 Task: In the Company gree.jp, Create email and send with subject: 'A Glimpse into the Future: Meet Our Disruptive Offering', and with mail content 'Hello,_x000D_
Unlock your full potential with our game-changing solution. Embrace the possibilities and embark on a journey of growth and success in your industry._x000D_
Regards', attach the document: Agenda.pdf and insert image: visitingcard.jpg. Below Regards, write Instagram and insert the URL: www.instagram.com. Mark checkbox to create task to follow up : In 2 business days .  Enter or choose an email address of recipient's from company's contact and send.. Logged in from softage.4@softage.net
Action: Mouse moved to (73, 63)
Screenshot: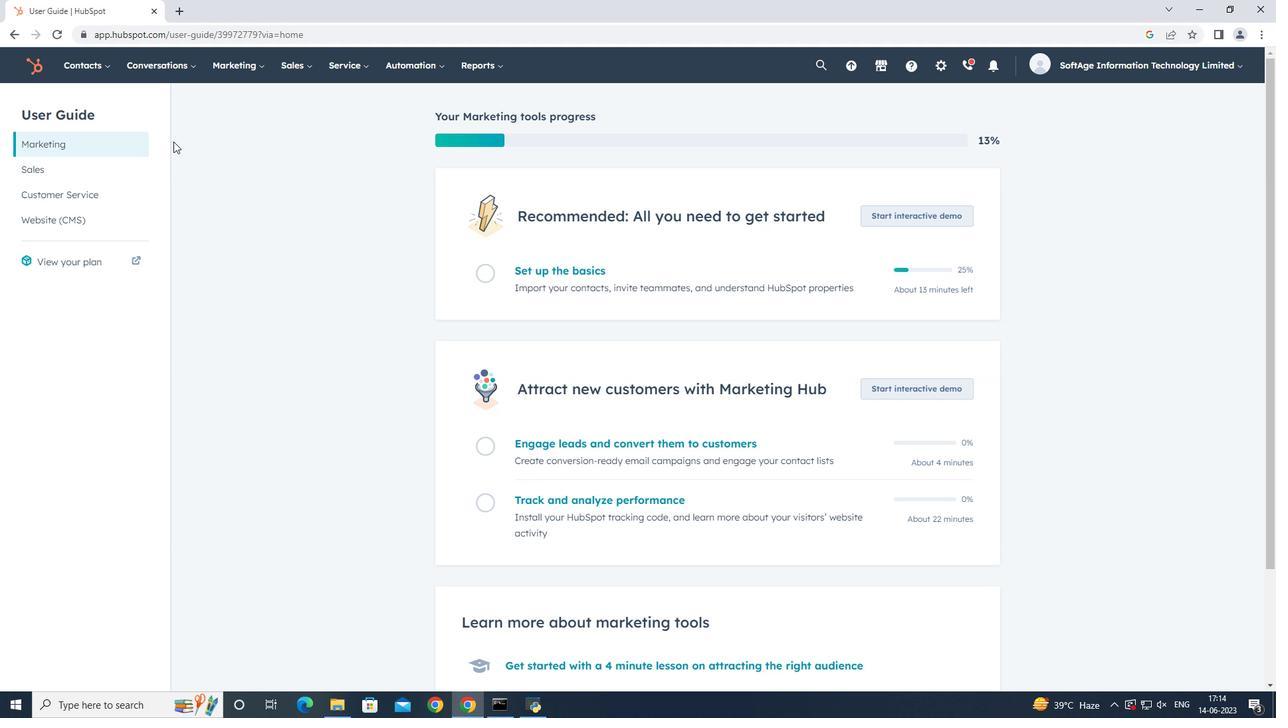 
Action: Mouse pressed left at (73, 63)
Screenshot: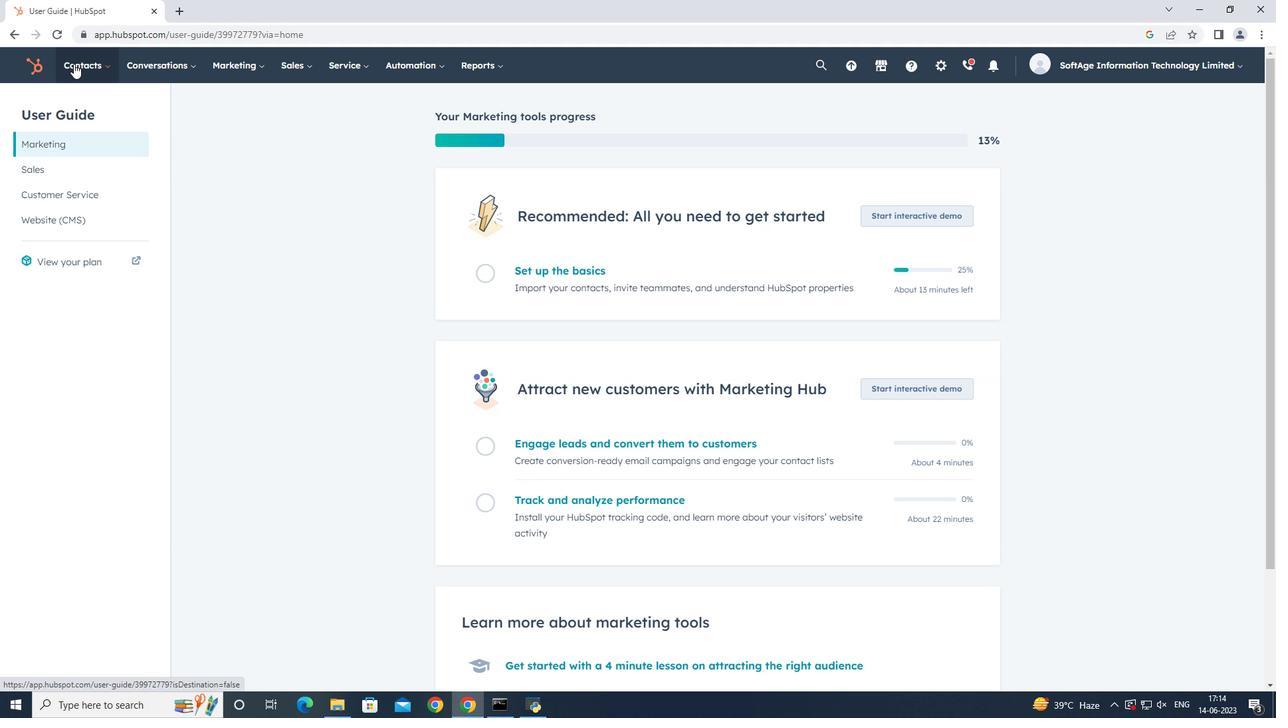 
Action: Mouse moved to (97, 138)
Screenshot: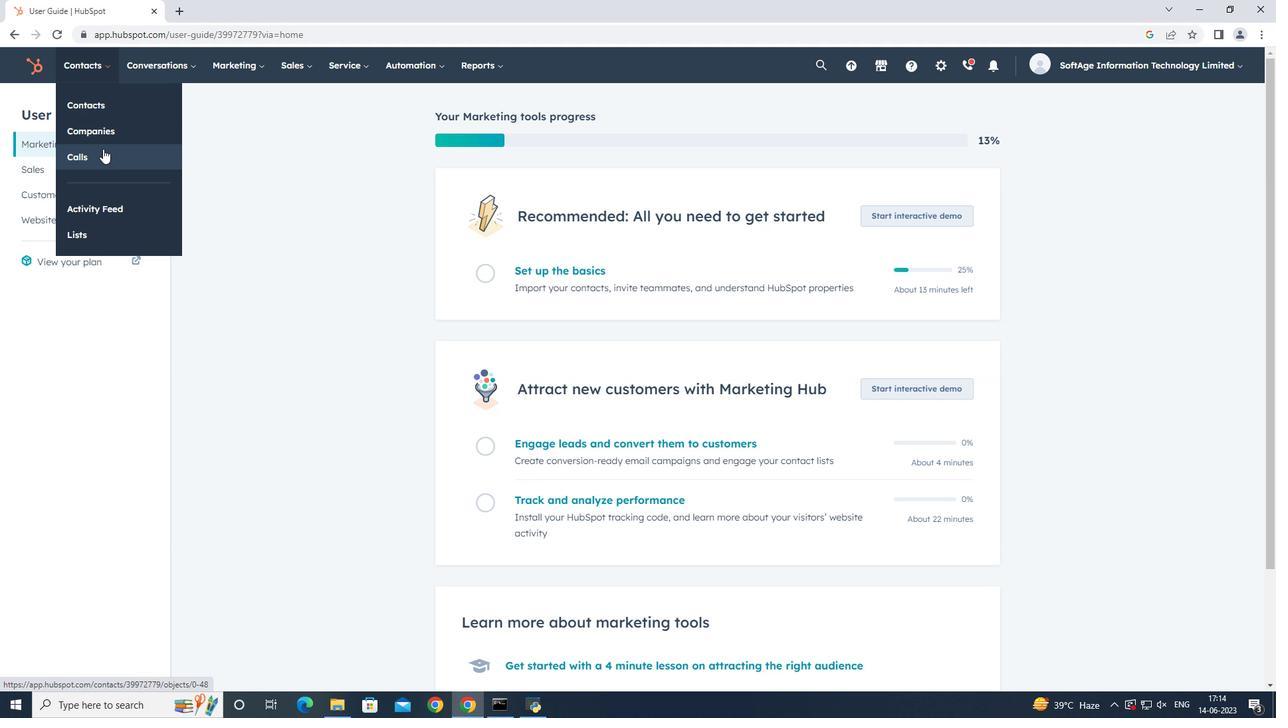 
Action: Mouse pressed left at (97, 138)
Screenshot: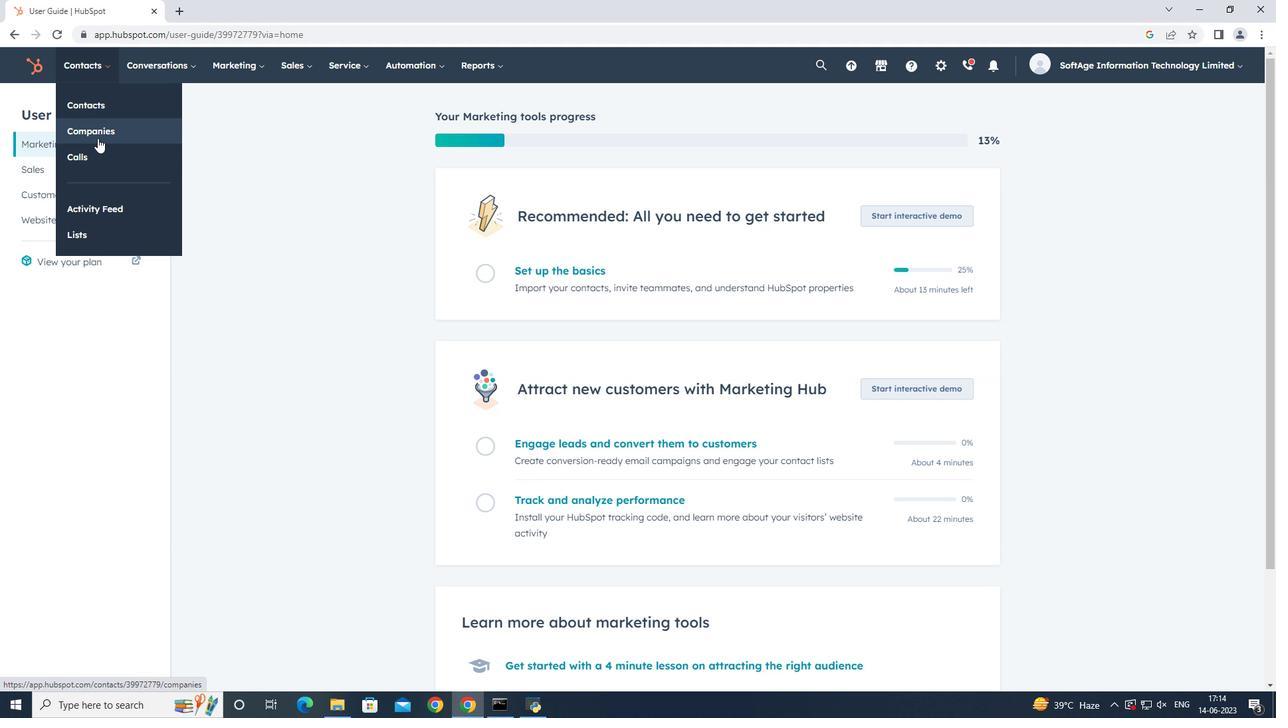 
Action: Mouse moved to (124, 214)
Screenshot: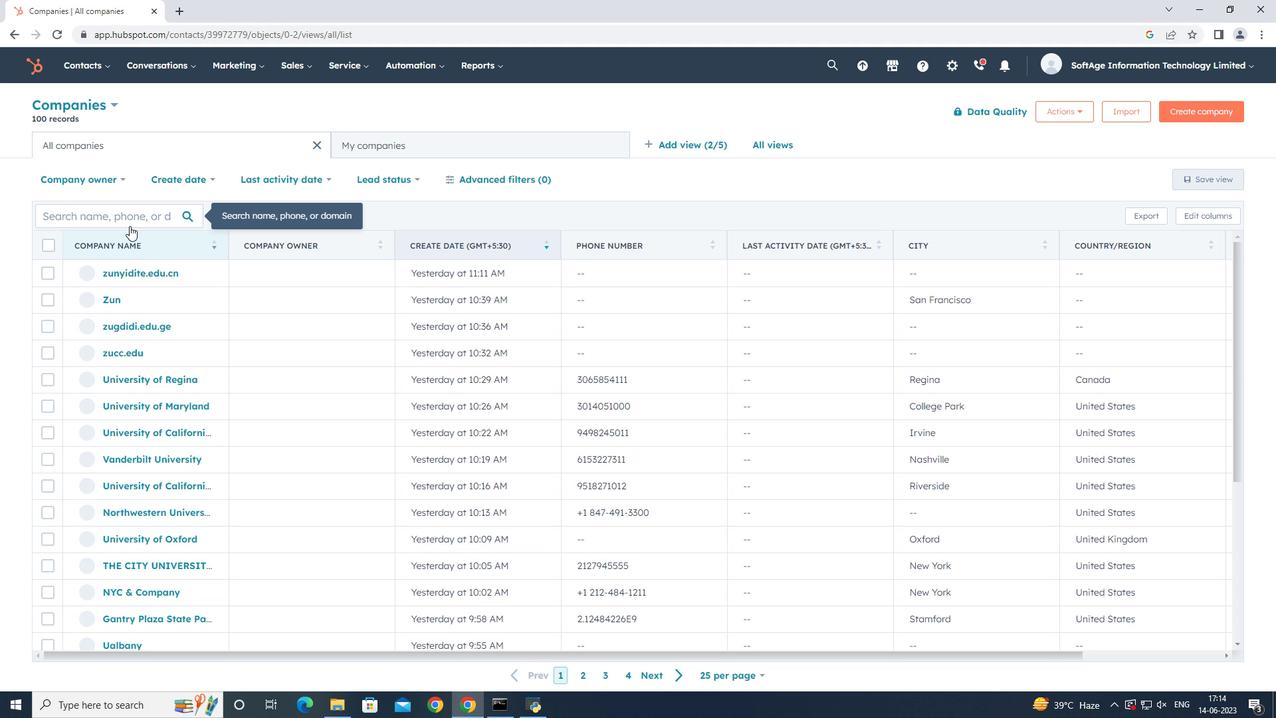 
Action: Mouse pressed left at (124, 214)
Screenshot: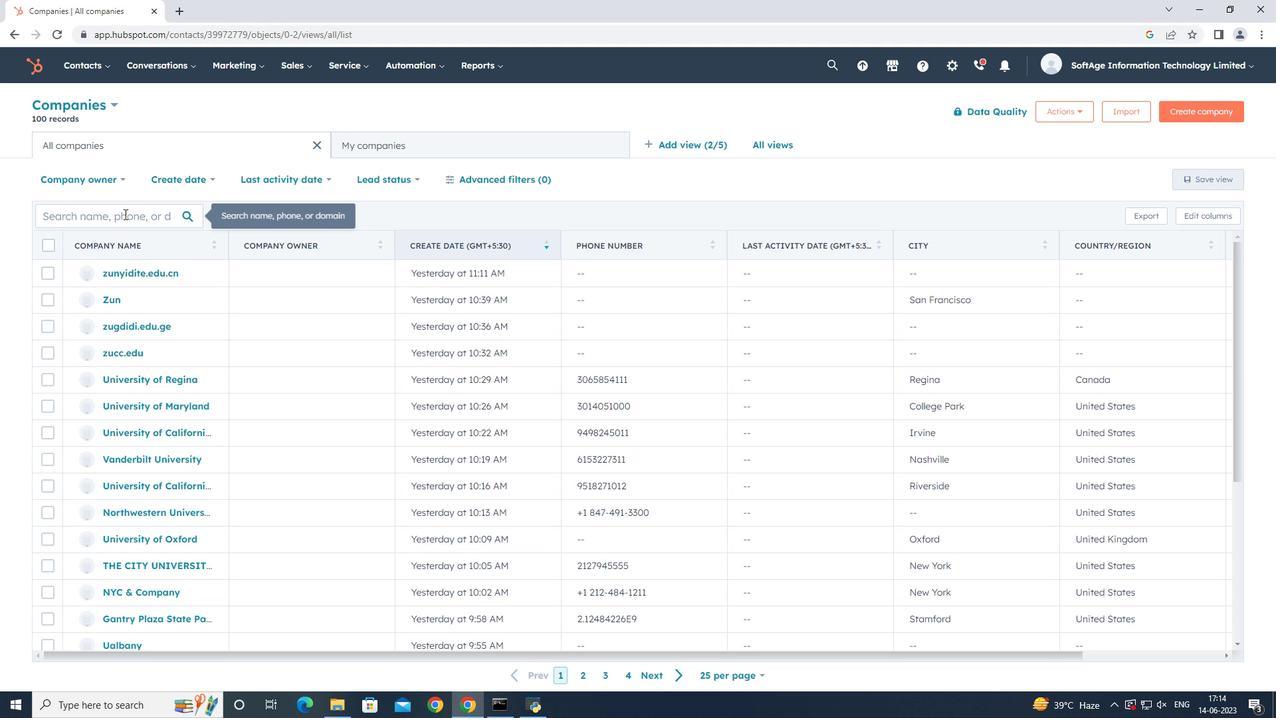
Action: Key pressed gree.jp
Screenshot: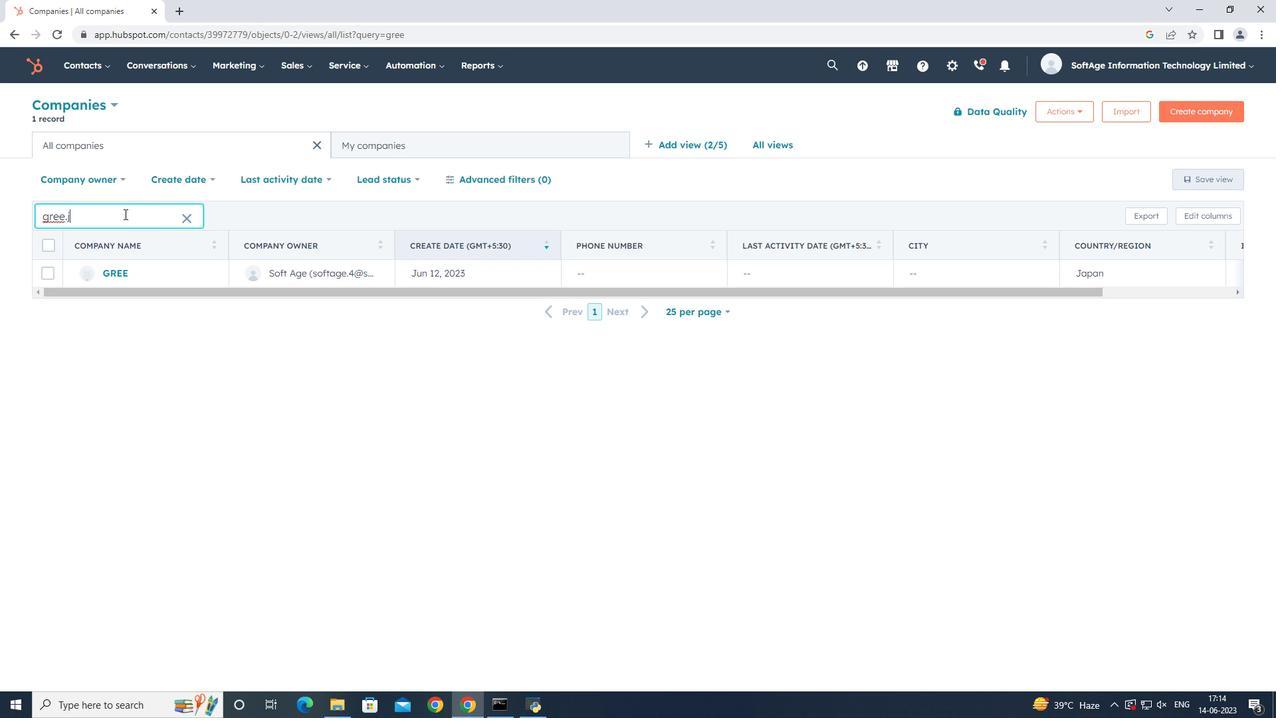
Action: Mouse moved to (114, 275)
Screenshot: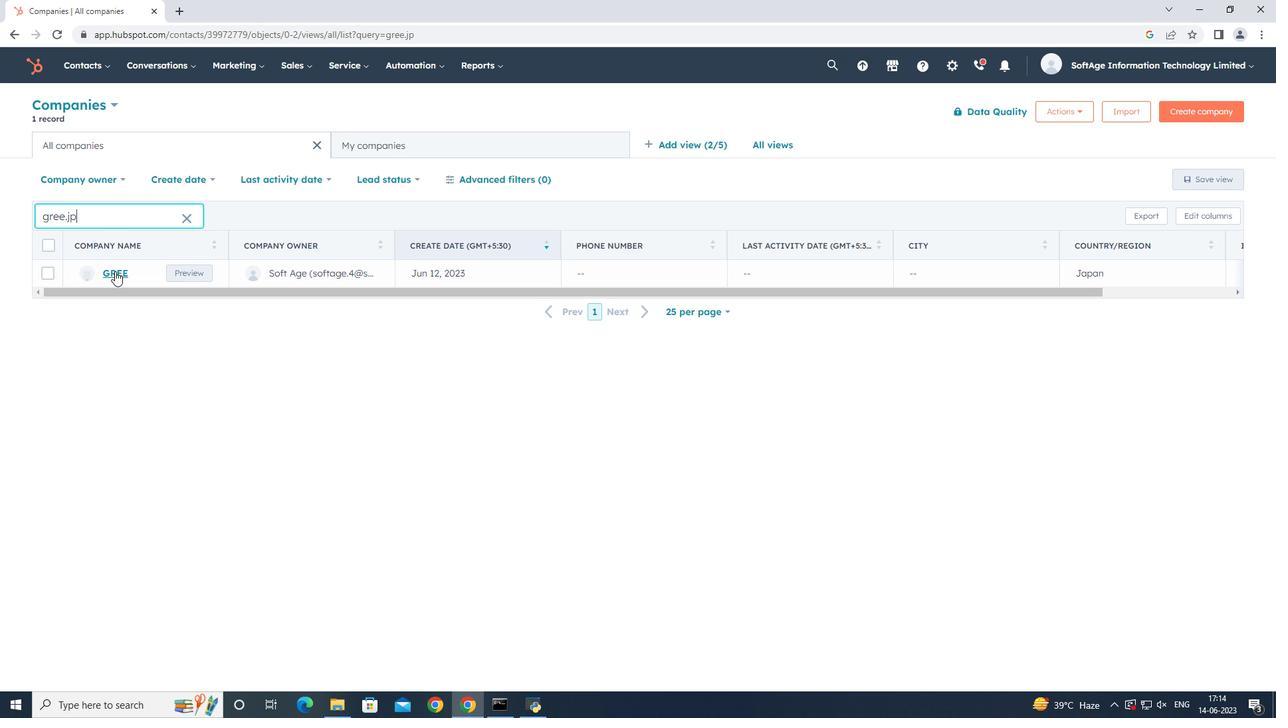 
Action: Mouse pressed left at (114, 275)
Screenshot: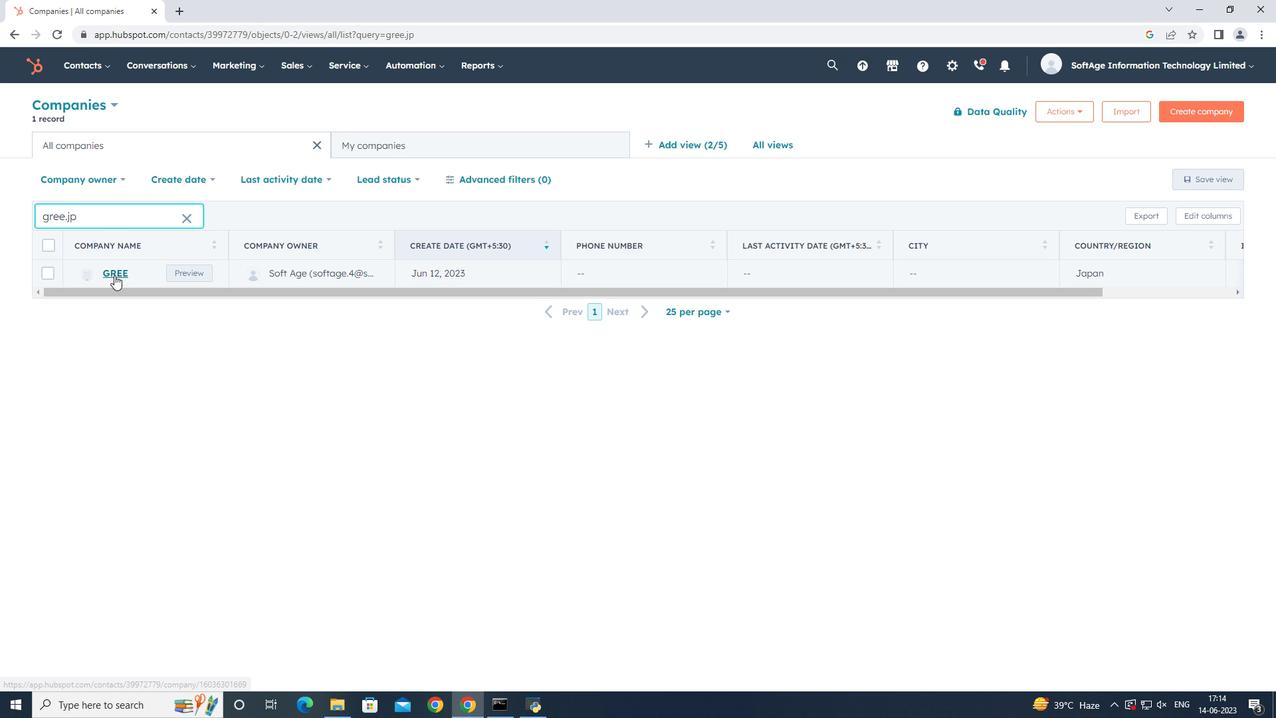 
Action: Mouse moved to (95, 210)
Screenshot: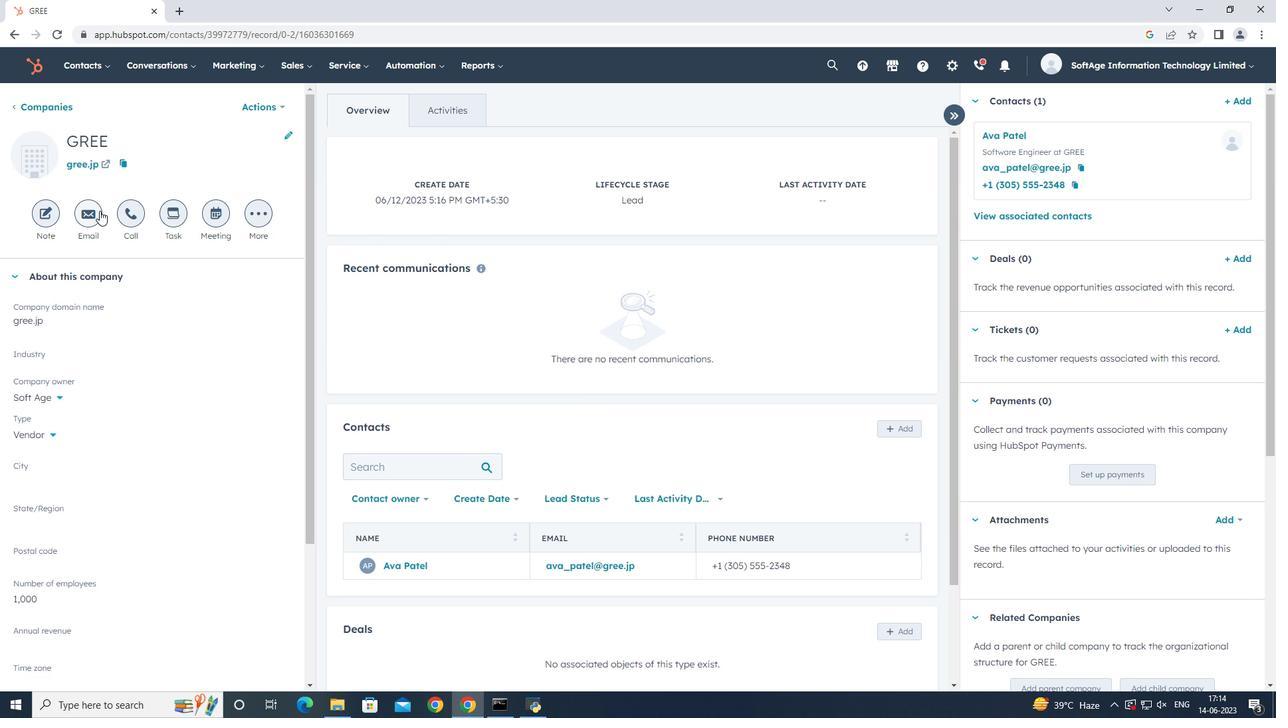 
Action: Mouse pressed left at (95, 210)
Screenshot: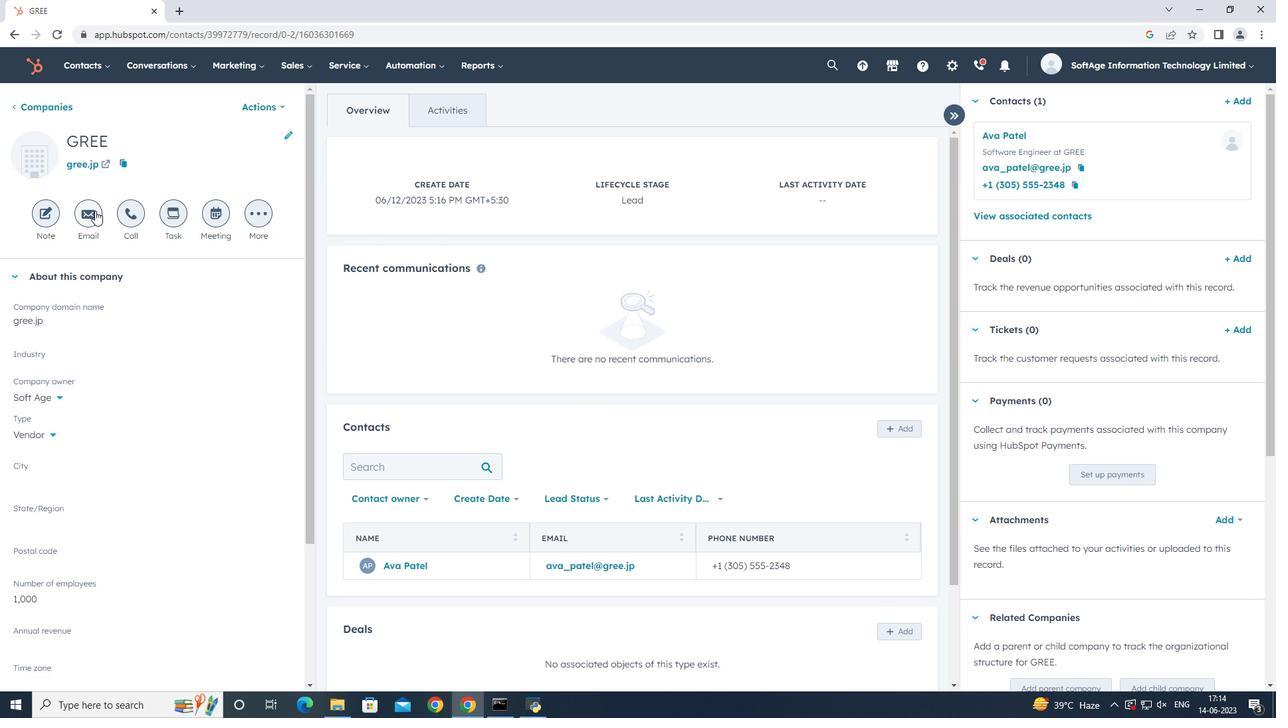 
Action: Mouse moved to (478, 335)
Screenshot: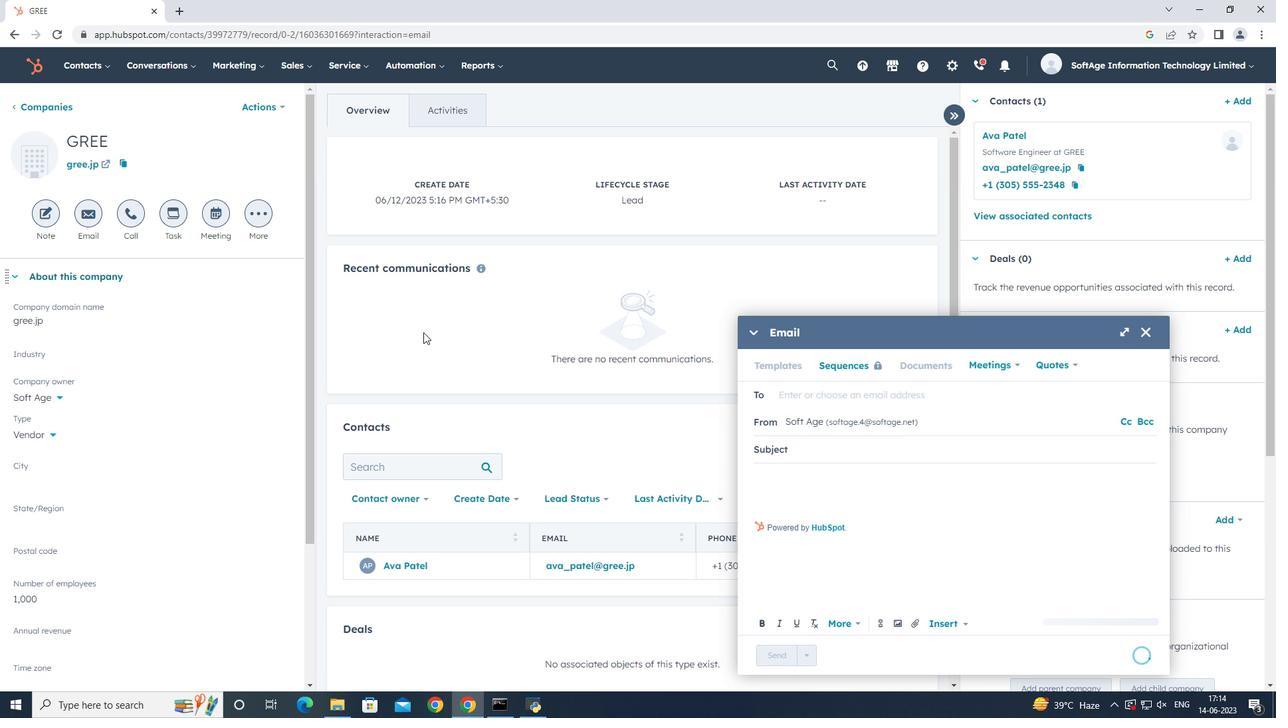 
Action: Key pressed <Key.shift><Key.shift>A<Key.space><Key.shift><Key.shift><Key.shift><Key.shift><Key.shift><Key.shift><Key.shift><Key.shift>Glimpse<Key.space>into<Key.space>the<Key.space><Key.shift>Future<Key.shift_r>:<Key.space><Key.shift_r>Meet<Key.space><Key.shift_r><Key.shift_r><Key.shift_r><Key.shift_r><Key.shift_r><Key.shift_r>Our<Key.space><Key.shift><Key.shift><Key.shift><Key.shift><Key.shift>isruptive<Key.left><Key.left><Key.left><Key.left><Key.left><Key.left><Key.left><Key.left><Key.left><Key.shift>D<Key.end><Key.space><Key.shift><Key.shift>Offering,<Key.tab><Key.shift><Key.shift><Key.shift><Key.shift>Hello,<Key.enter><Key.enter><Key.shift><Key.shift><Key.shift><Key.shift><Key.shift><Key.shift><Key.shift><Key.shift><Key.shift><Key.shift><Key.shift><Key.shift><Key.shift><Key.shift><Key.shift><Key.shift><Key.shift>Unlock<Key.space><Key.shift><Key.shift><Key.shift><Key.shift>your<Key.space>full<Key.space>potential<Key.space>with<Key.space>our<Key.space>game-changing<Key.space>solution.<Key.space><Key.shift>Embrace<Key.space>the<Key.space>possibilities<Key.space>and<Key.space>embark<Key.space>on<Key.space>a<Key.space>journey<Key.space>of<Key.space>growth<Key.space>and<Key.space>success<Key.space>in<Key.space>your<Key.space>industry
Screenshot: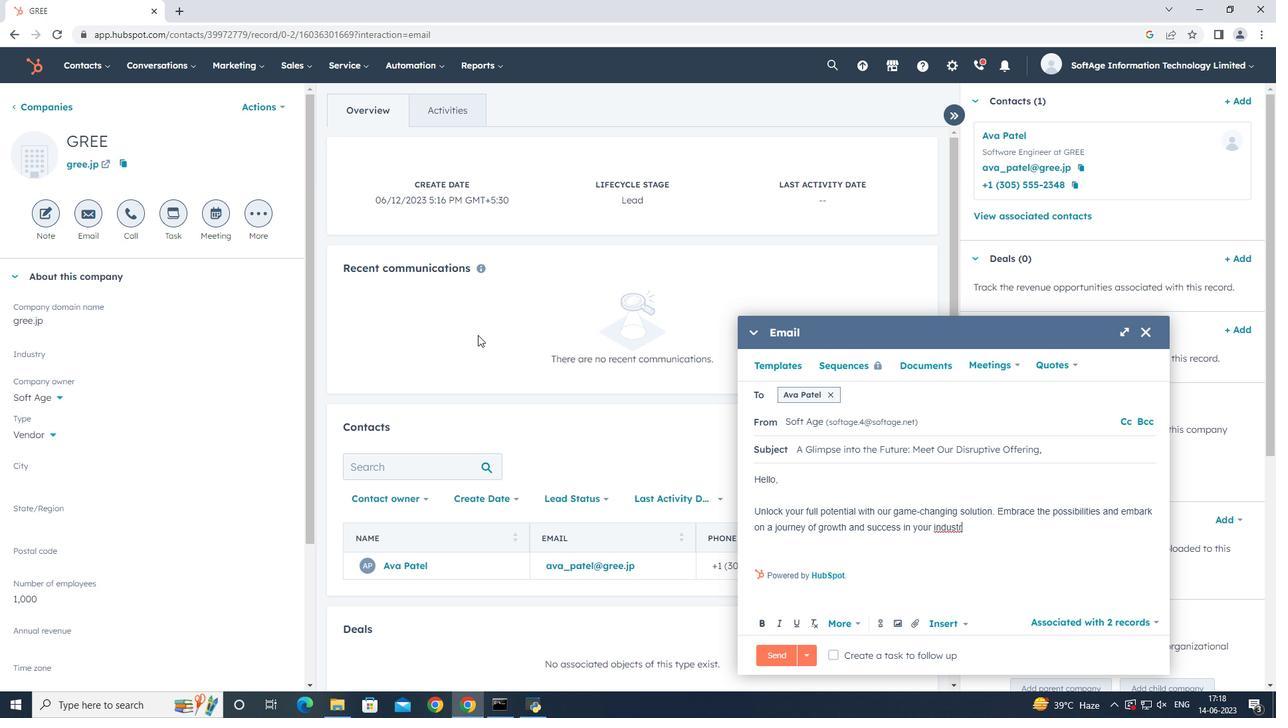 
Action: Mouse moved to (1025, 527)
Screenshot: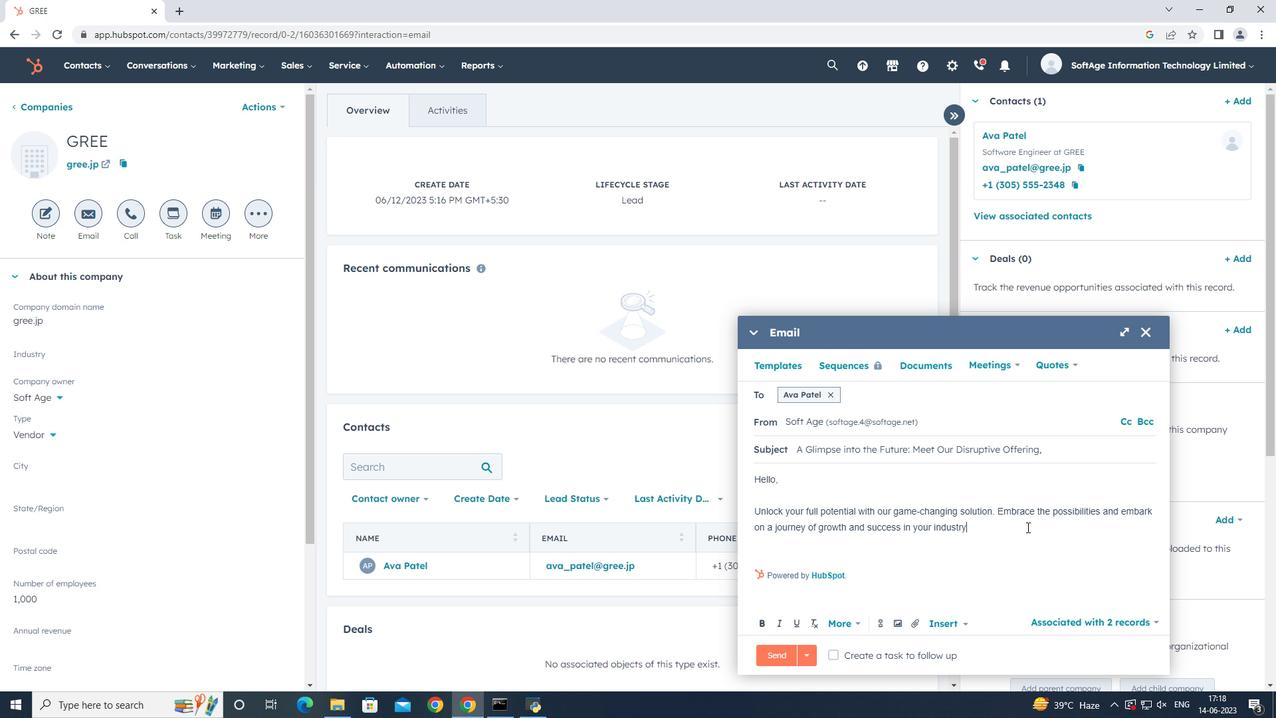 
Action: Key pressed .
Screenshot: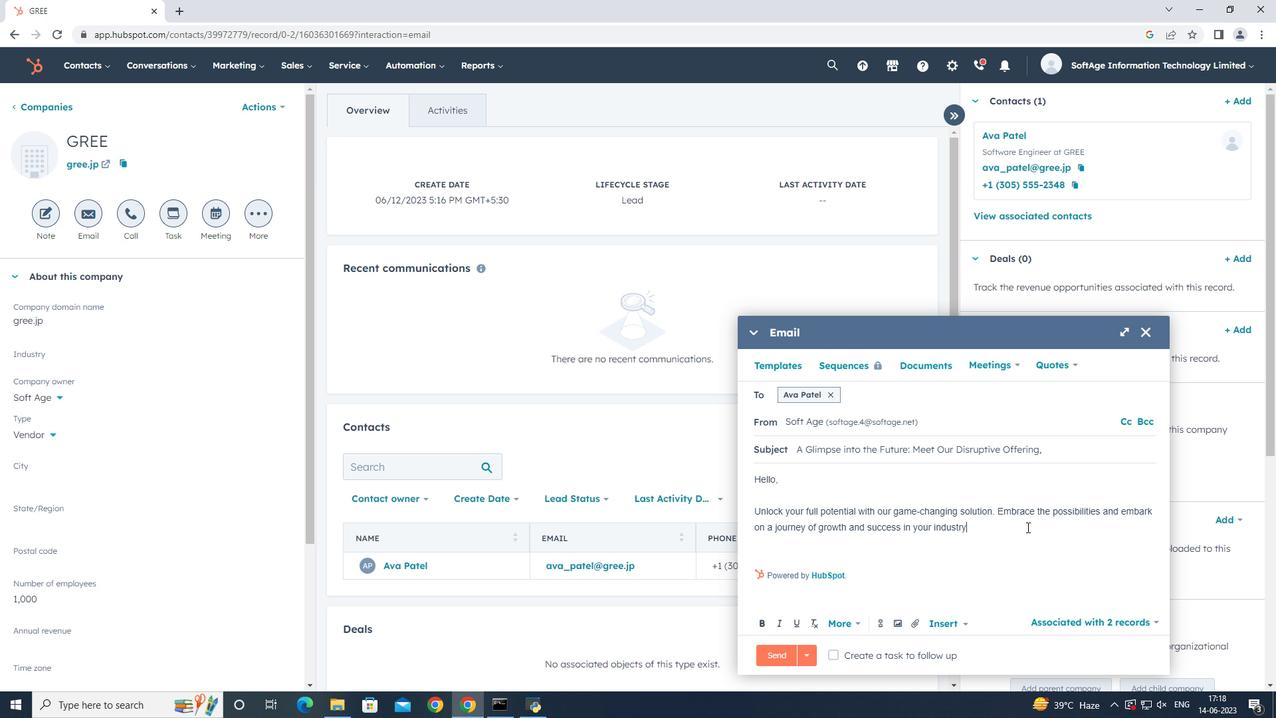 
Action: Mouse moved to (1022, 523)
Screenshot: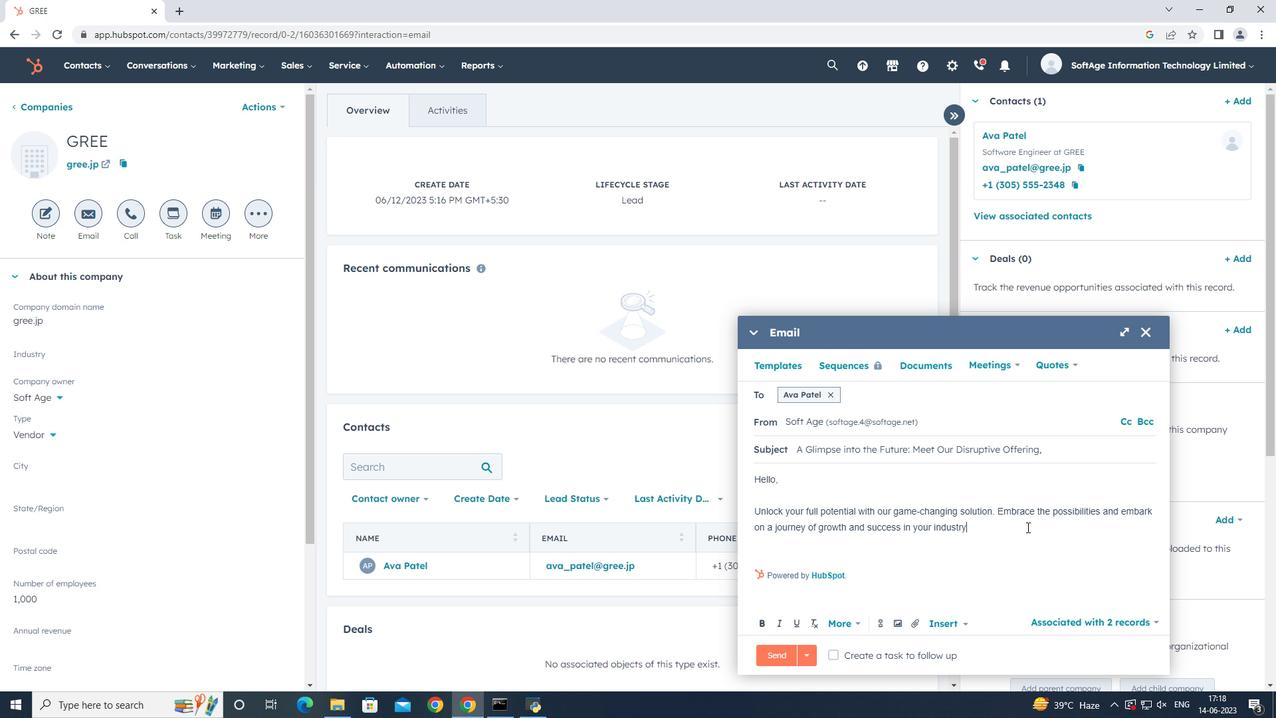 
Action: Key pressed <Key.enter><Key.enter>
Screenshot: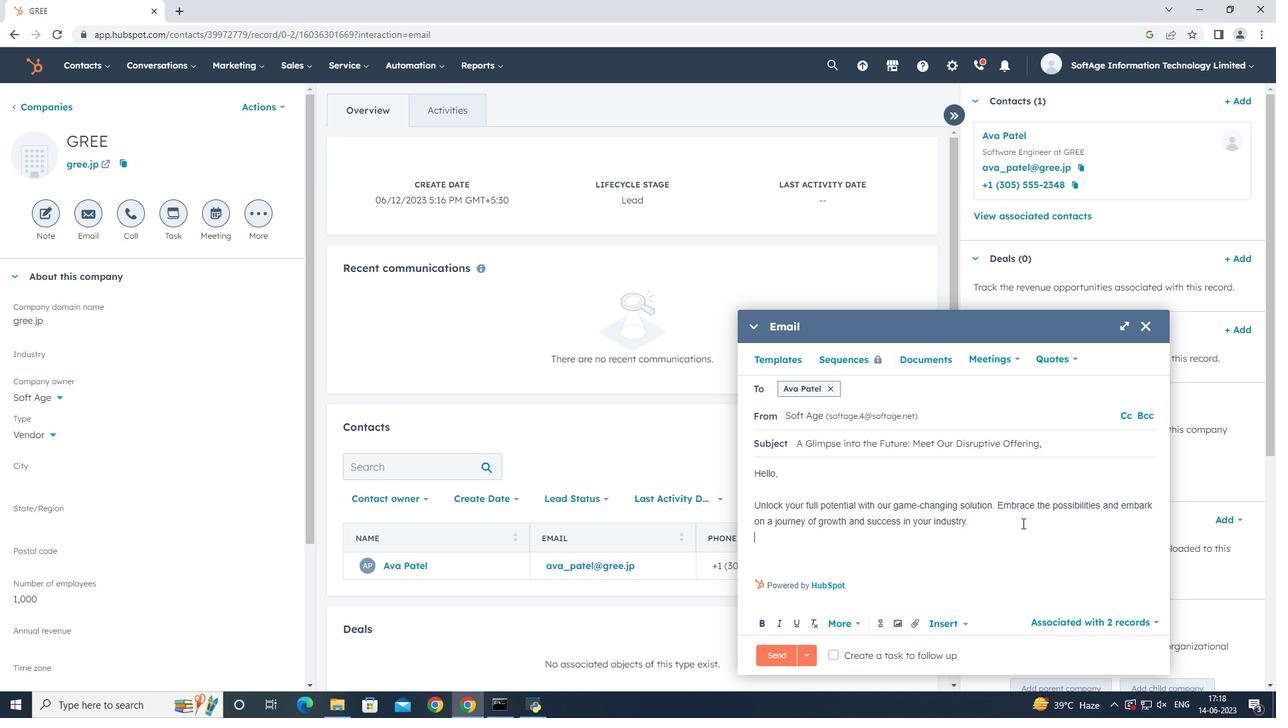 
Action: Mouse moved to (1016, 530)
Screenshot: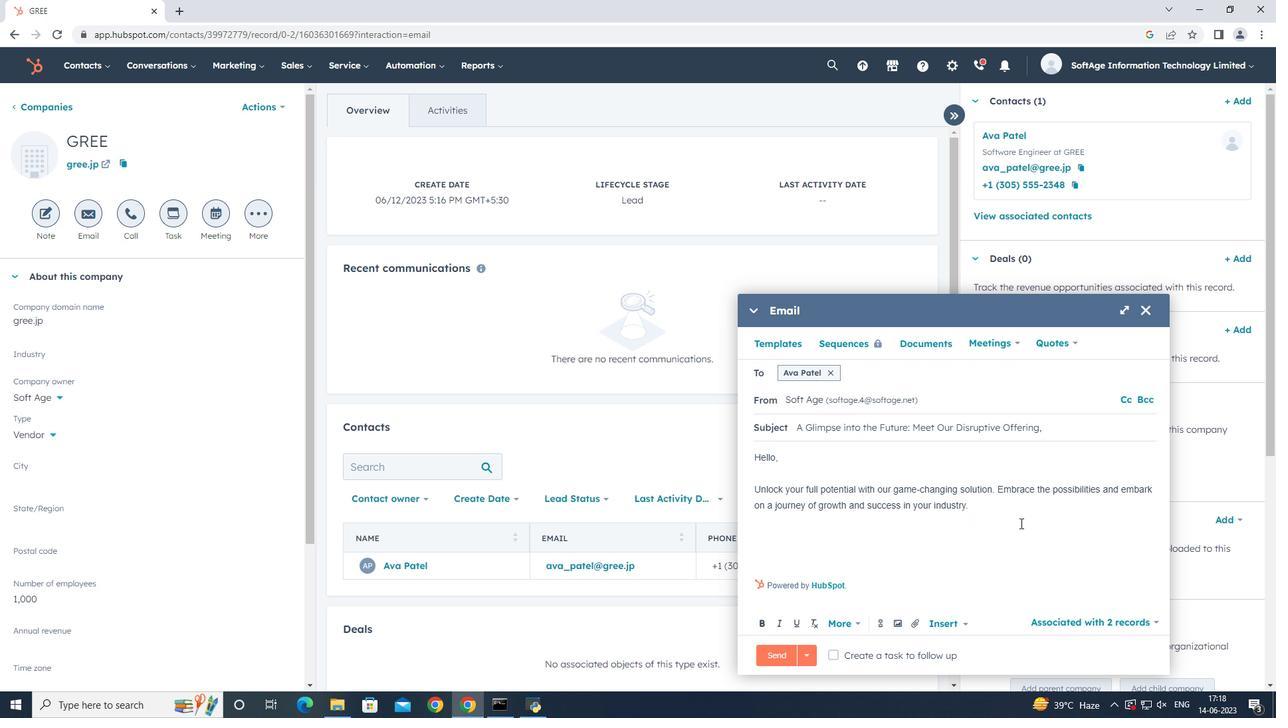 
Action: Key pressed <Key.shift>
Screenshot: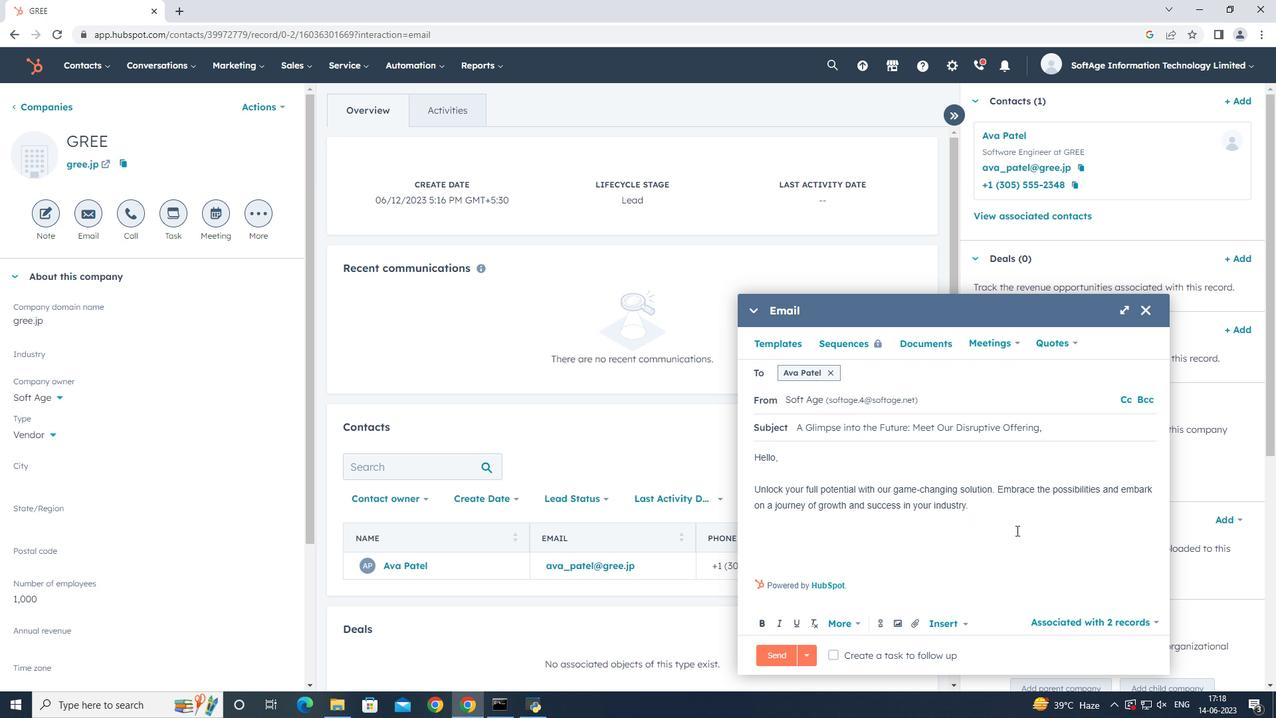 
Action: Mouse moved to (1015, 530)
Screenshot: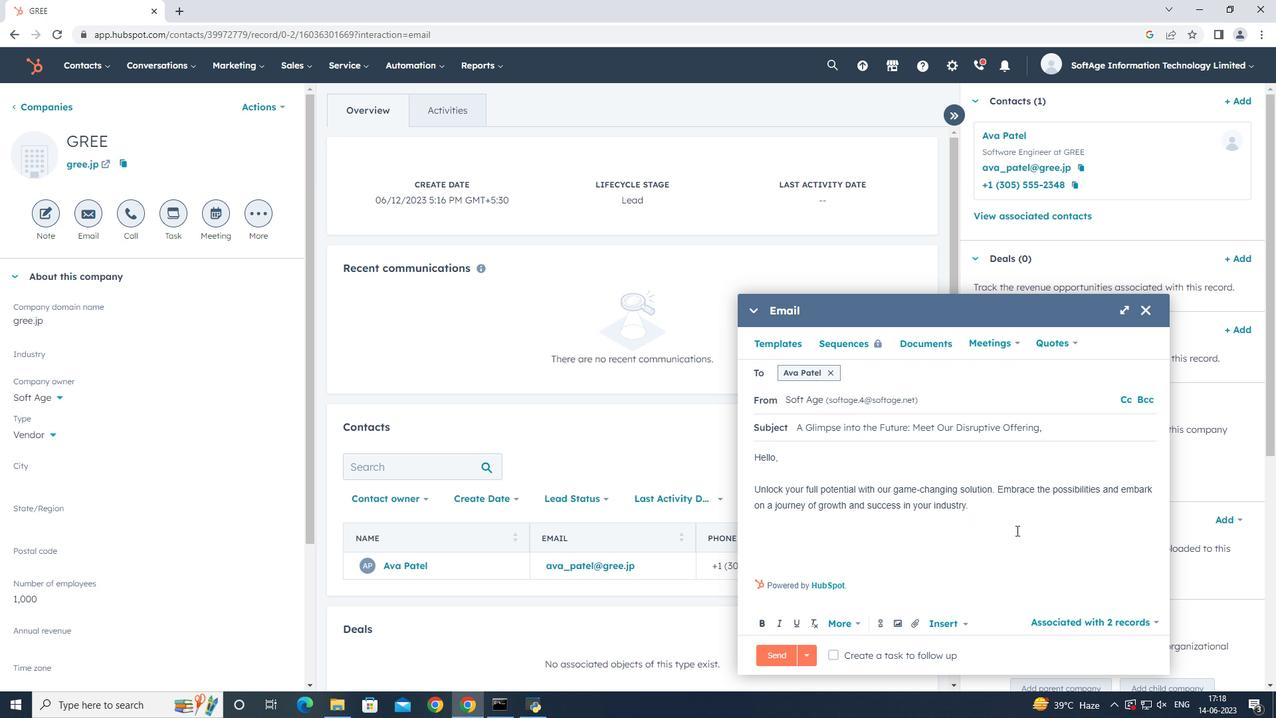 
Action: Key pressed Regards,
Screenshot: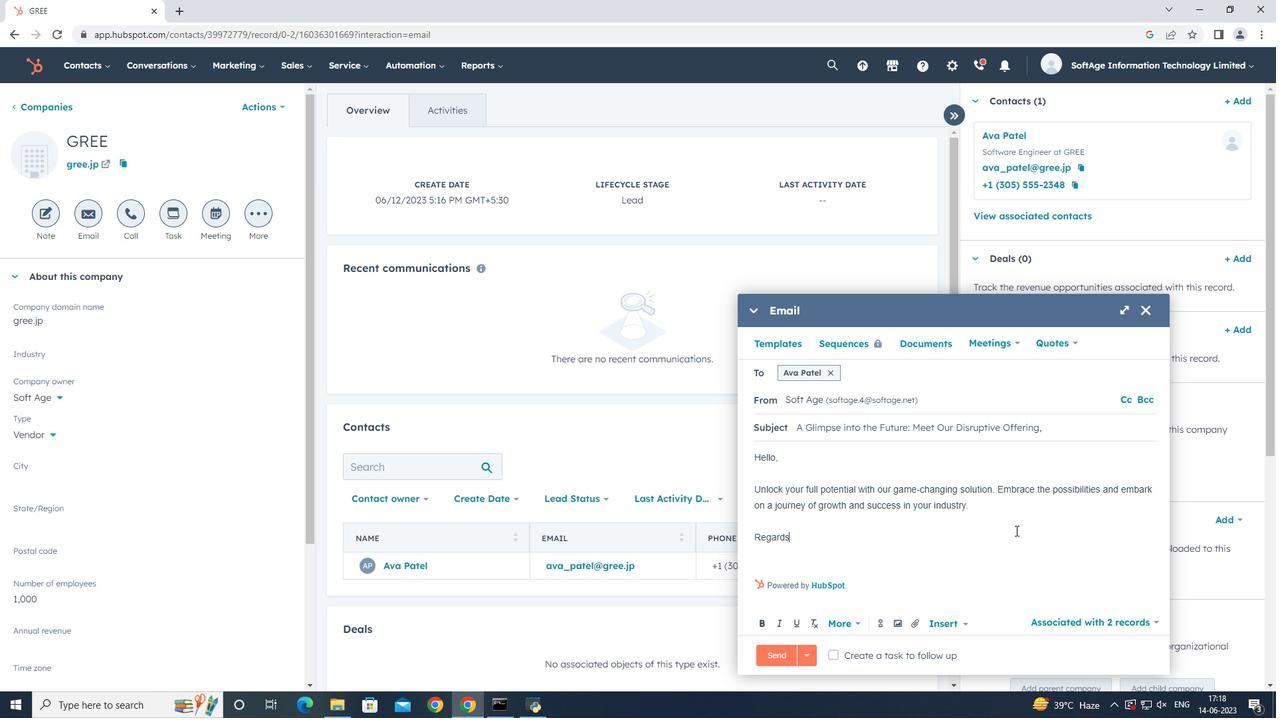 
Action: Mouse moved to (984, 539)
Screenshot: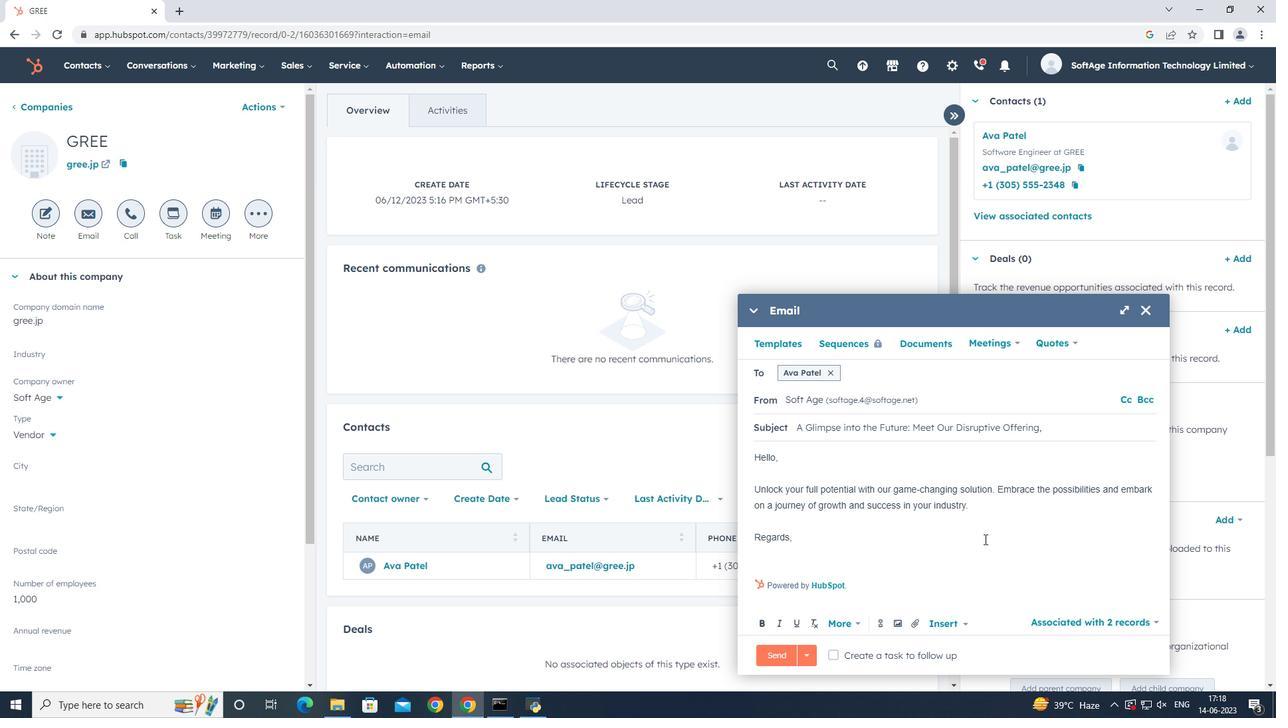 
Action: Key pressed <Key.enter>
Screenshot: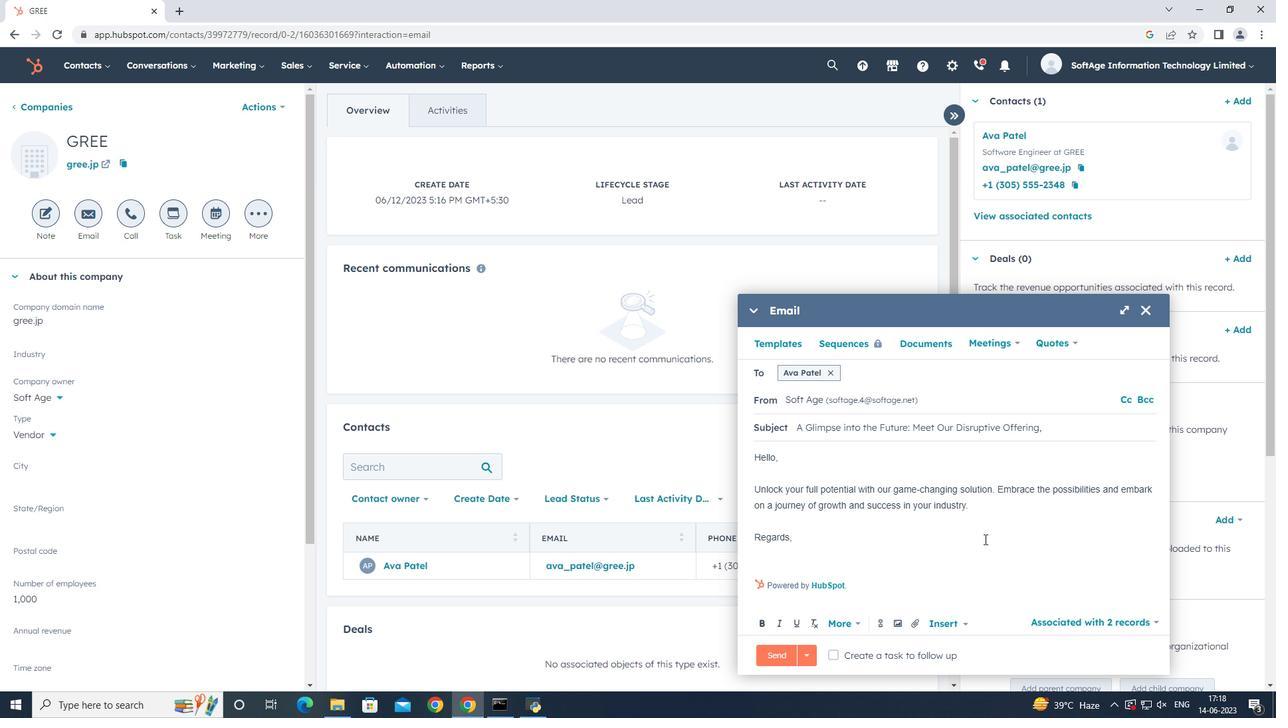 
Action: Mouse moved to (918, 617)
Screenshot: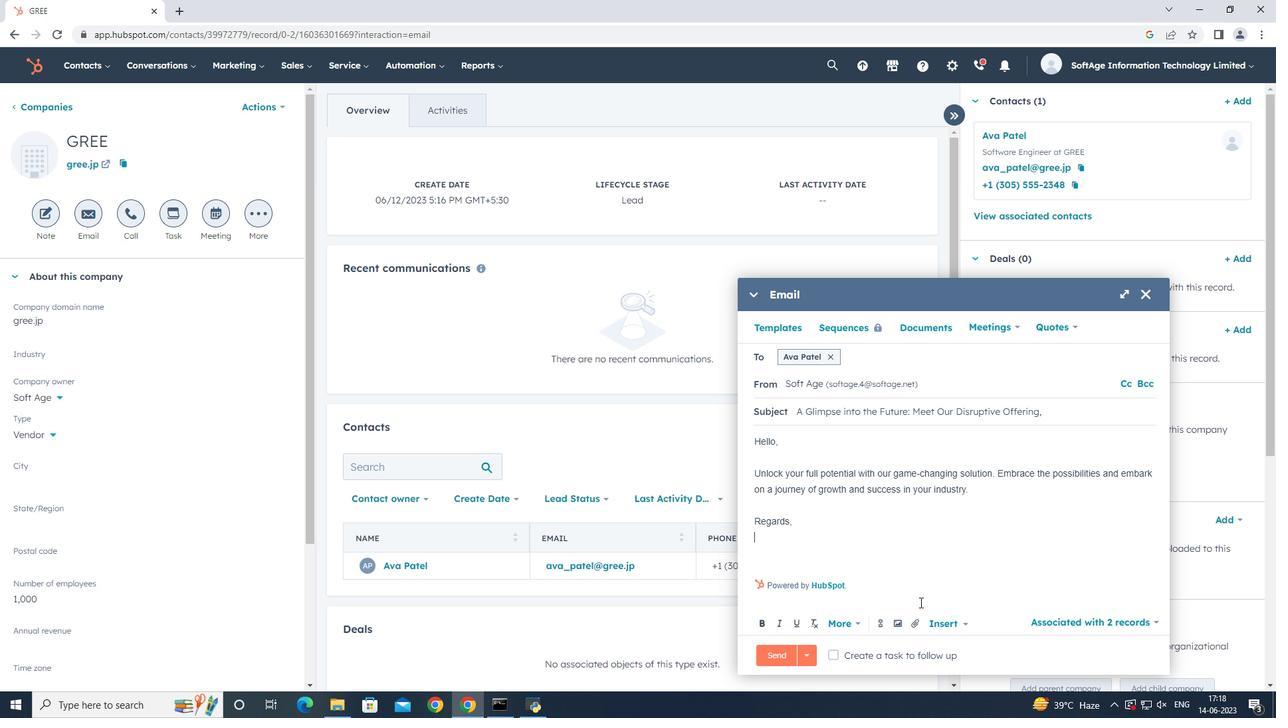 
Action: Mouse pressed left at (918, 617)
Screenshot: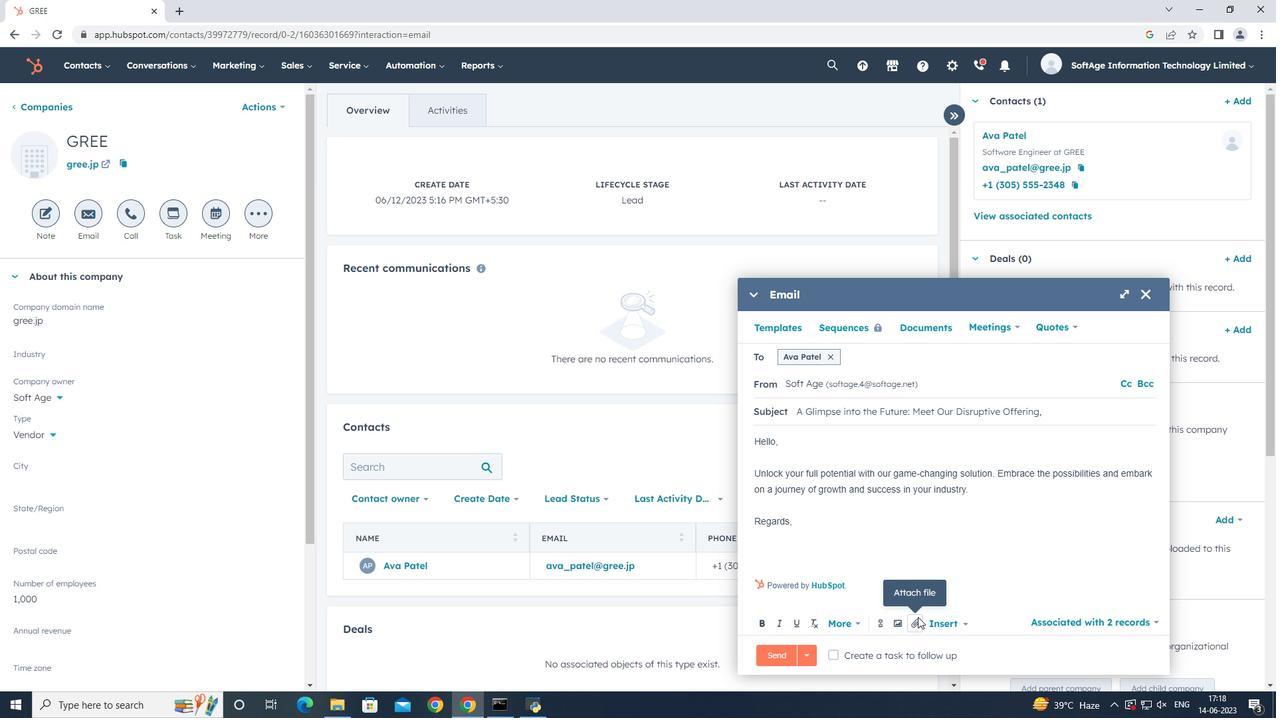 
Action: Mouse moved to (931, 579)
Screenshot: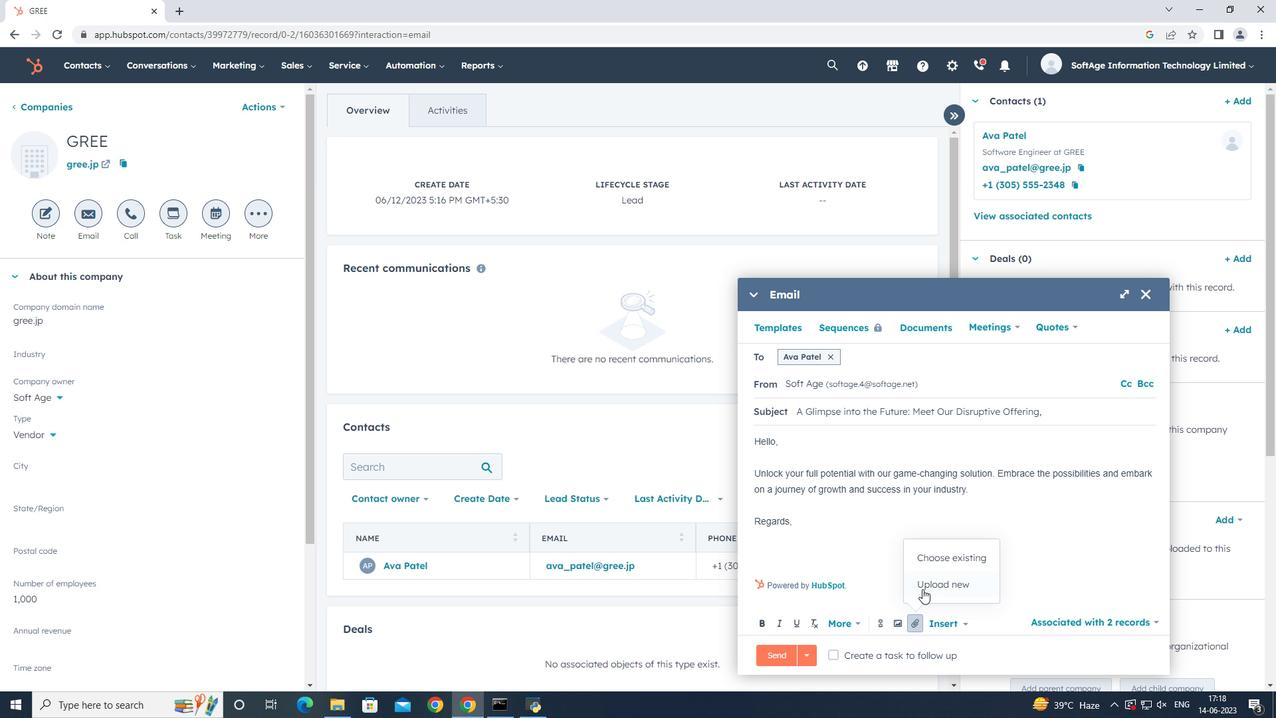 
Action: Mouse pressed left at (931, 579)
Screenshot: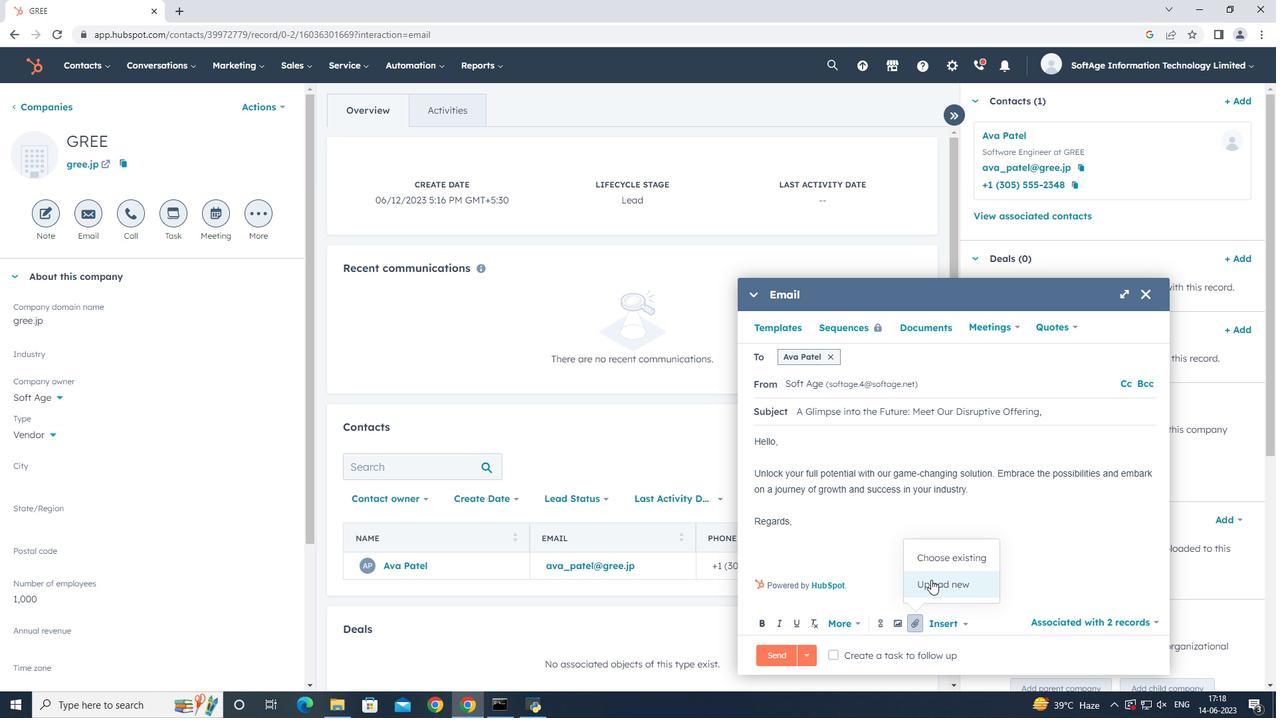 
Action: Mouse moved to (166, 123)
Screenshot: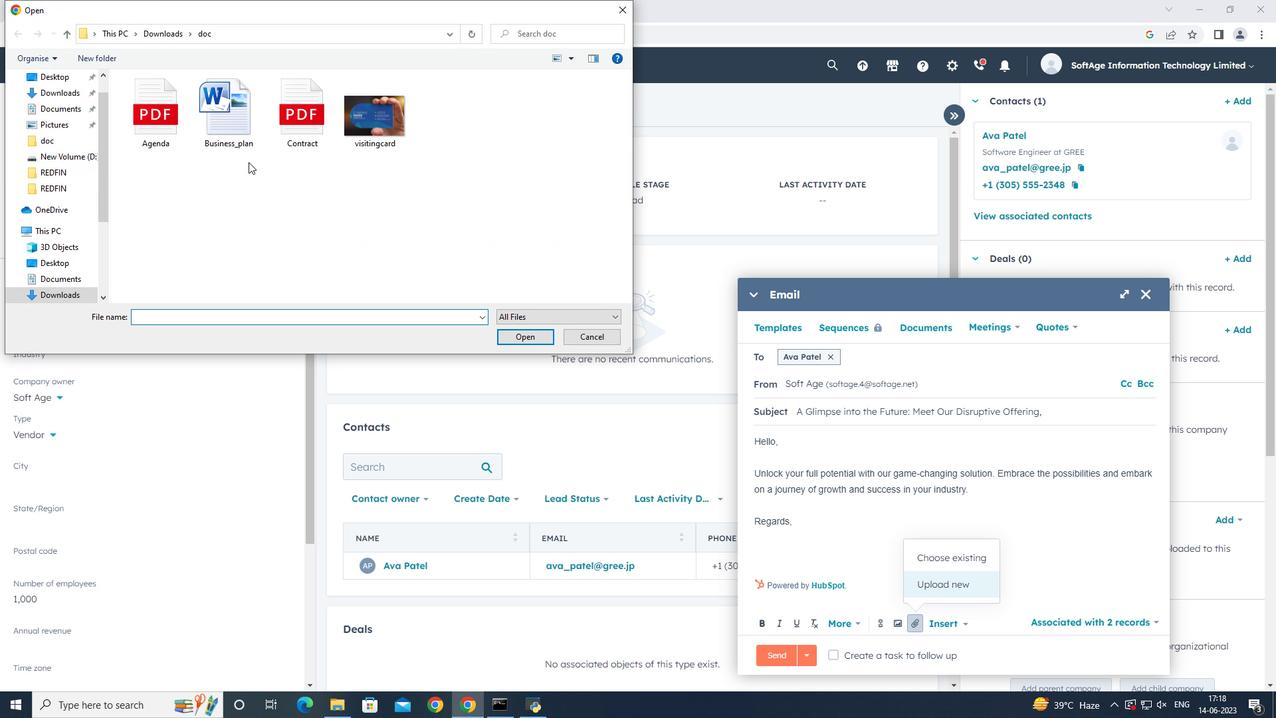 
Action: Mouse pressed left at (166, 123)
Screenshot: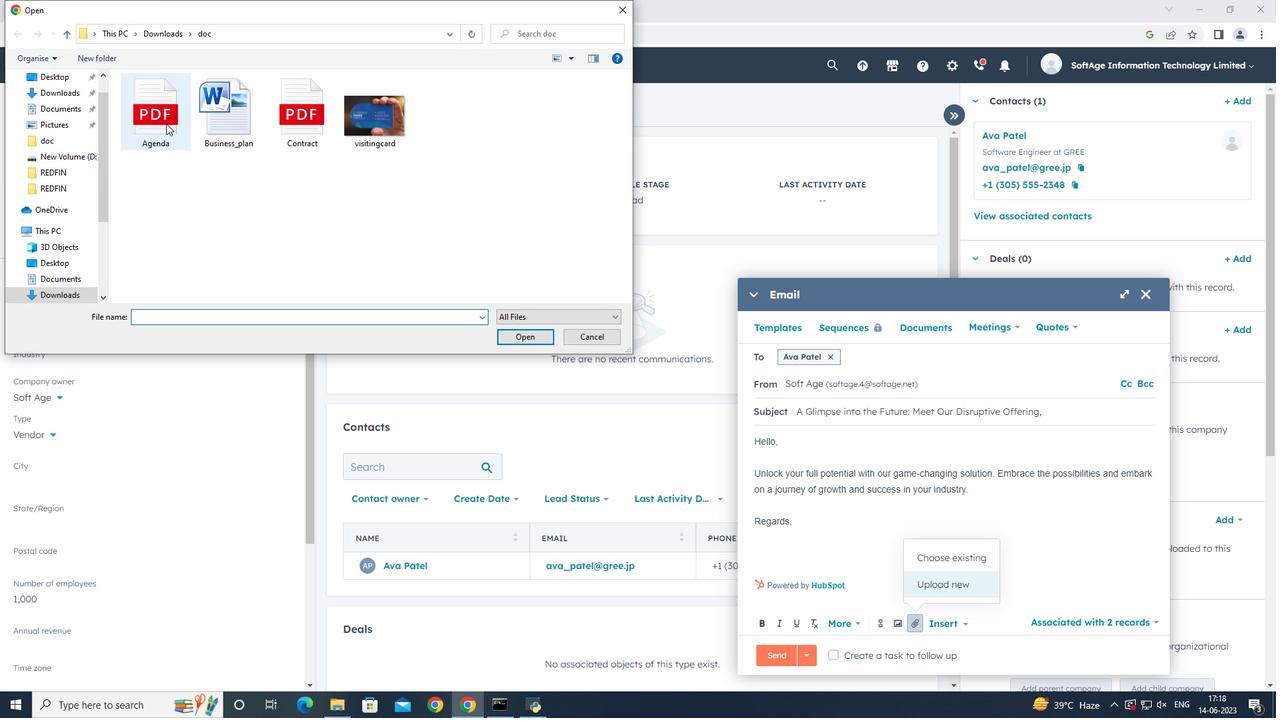
Action: Mouse moved to (144, 123)
Screenshot: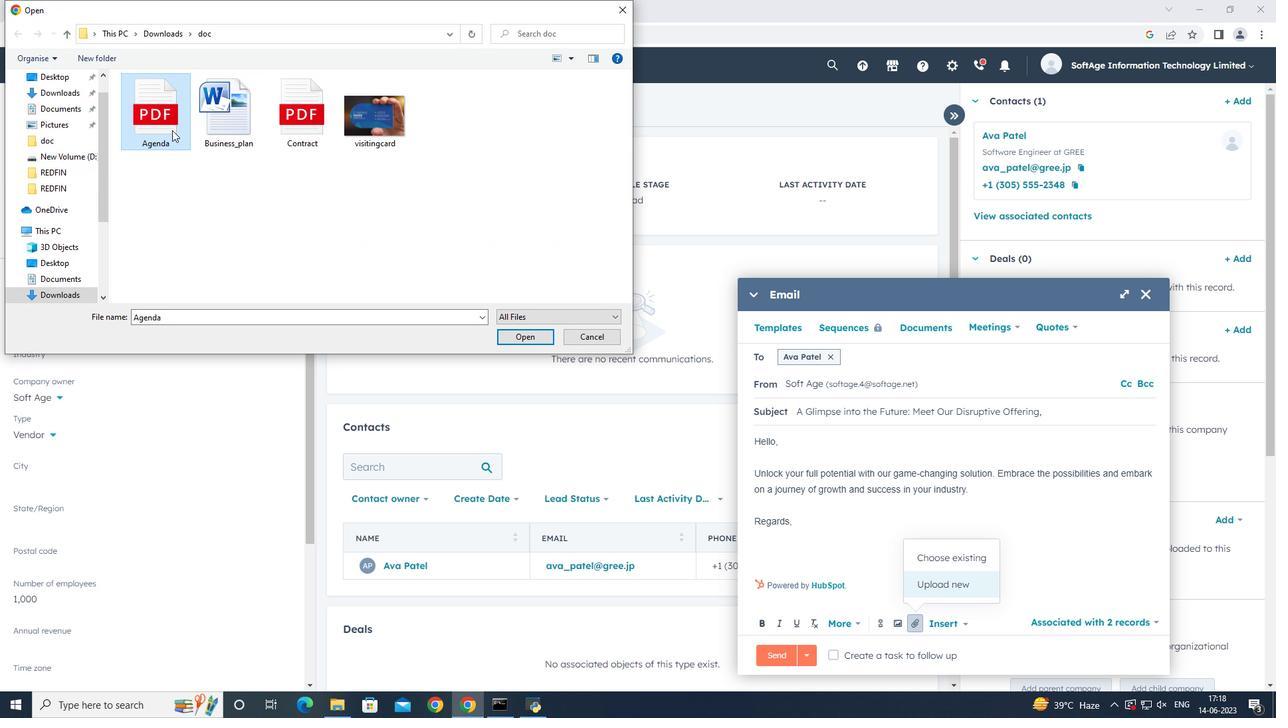 
Action: Mouse pressed left at (144, 123)
Screenshot: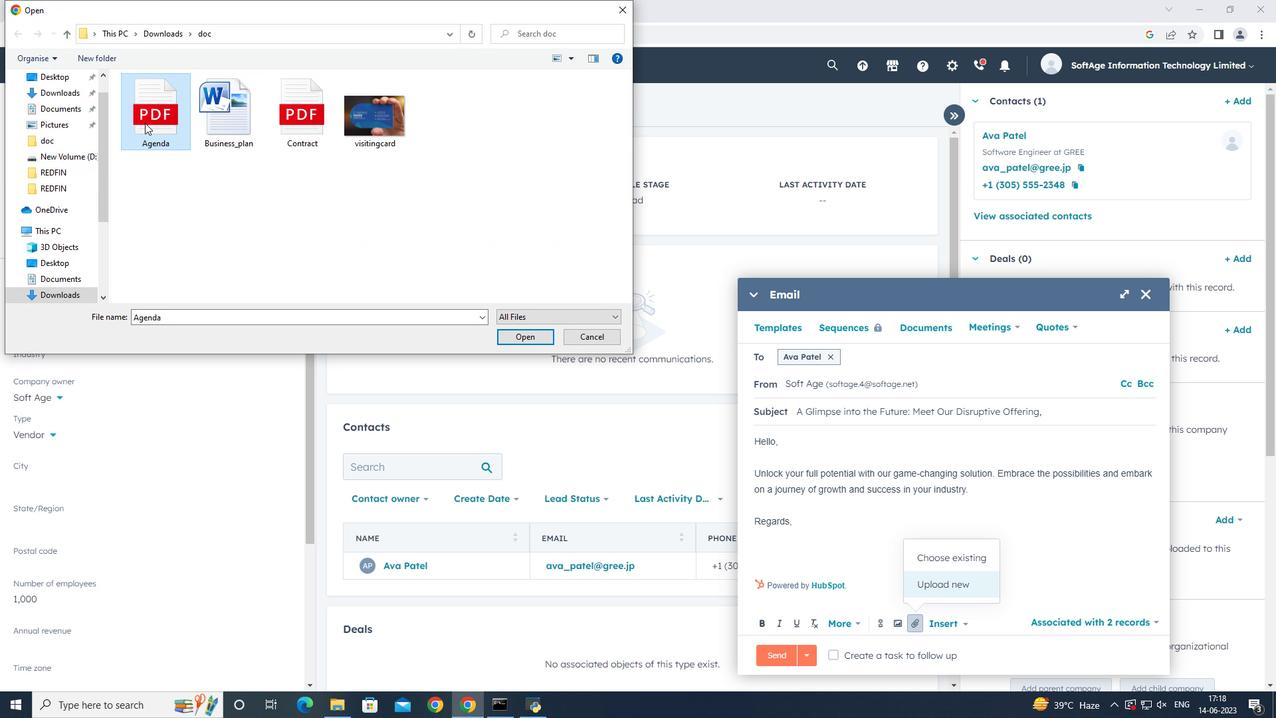 
Action: Mouse pressed left at (144, 123)
Screenshot: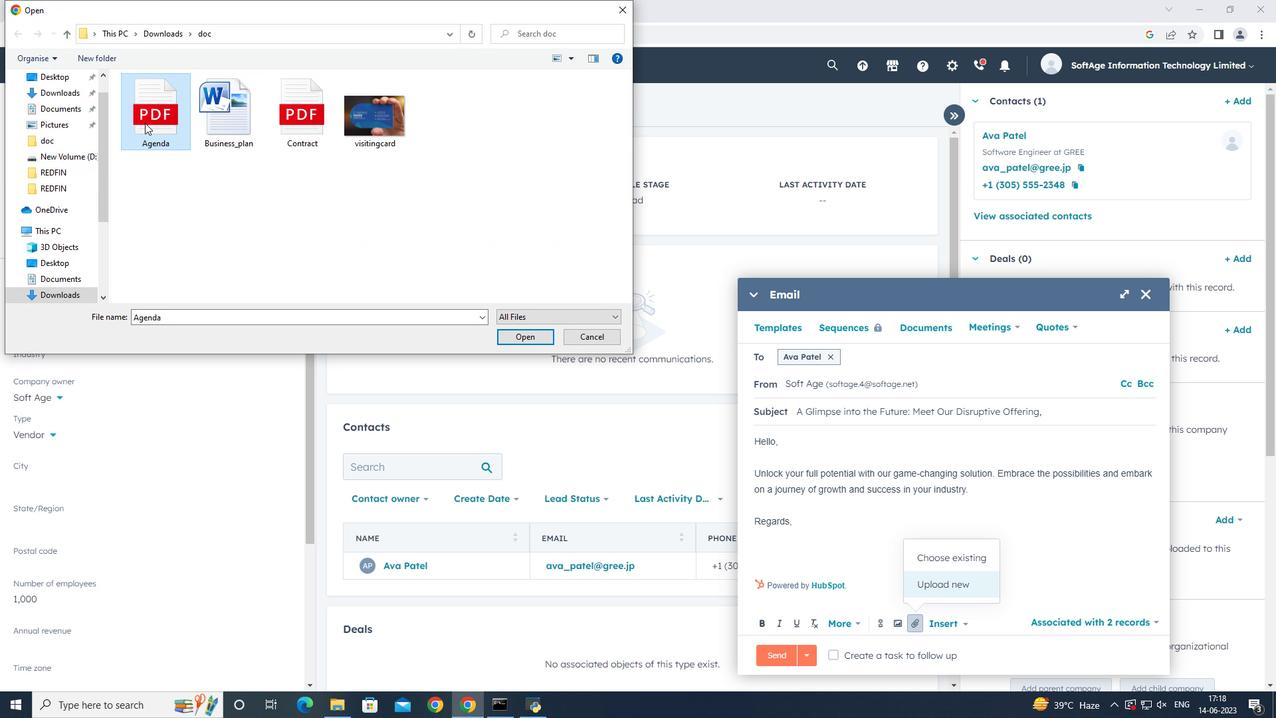 
Action: Mouse moved to (897, 595)
Screenshot: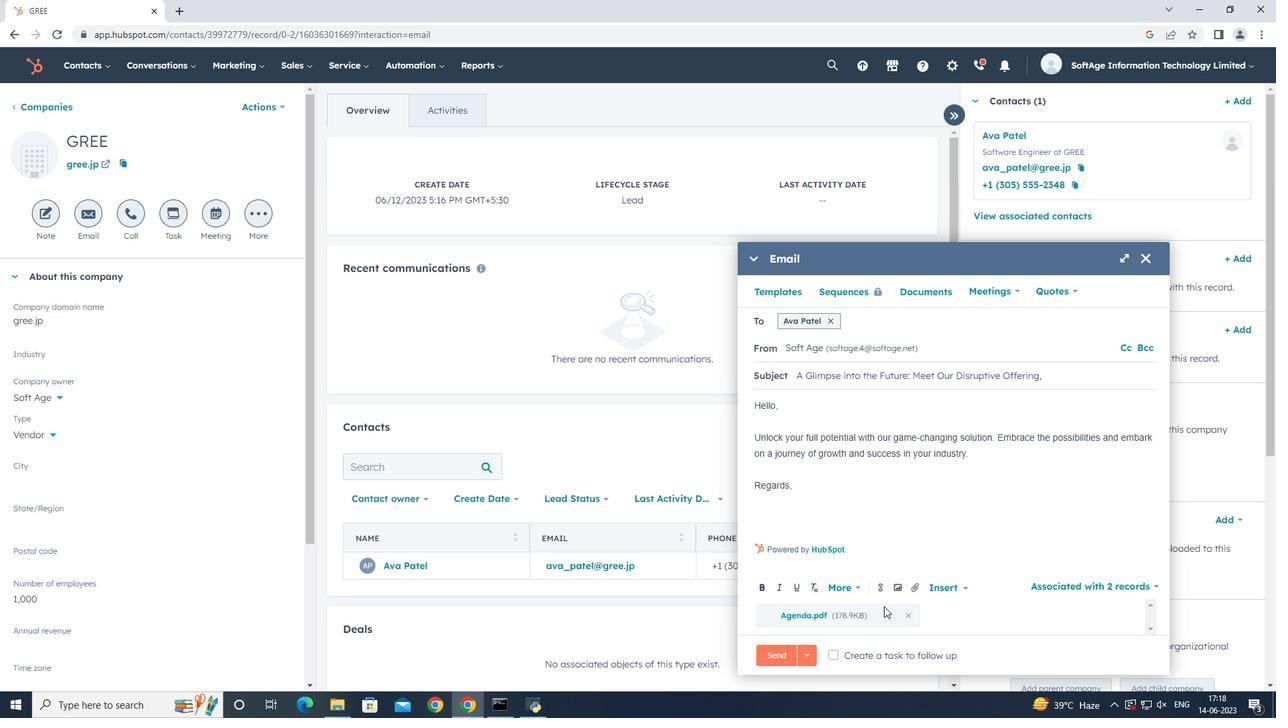 
Action: Mouse pressed left at (897, 595)
Screenshot: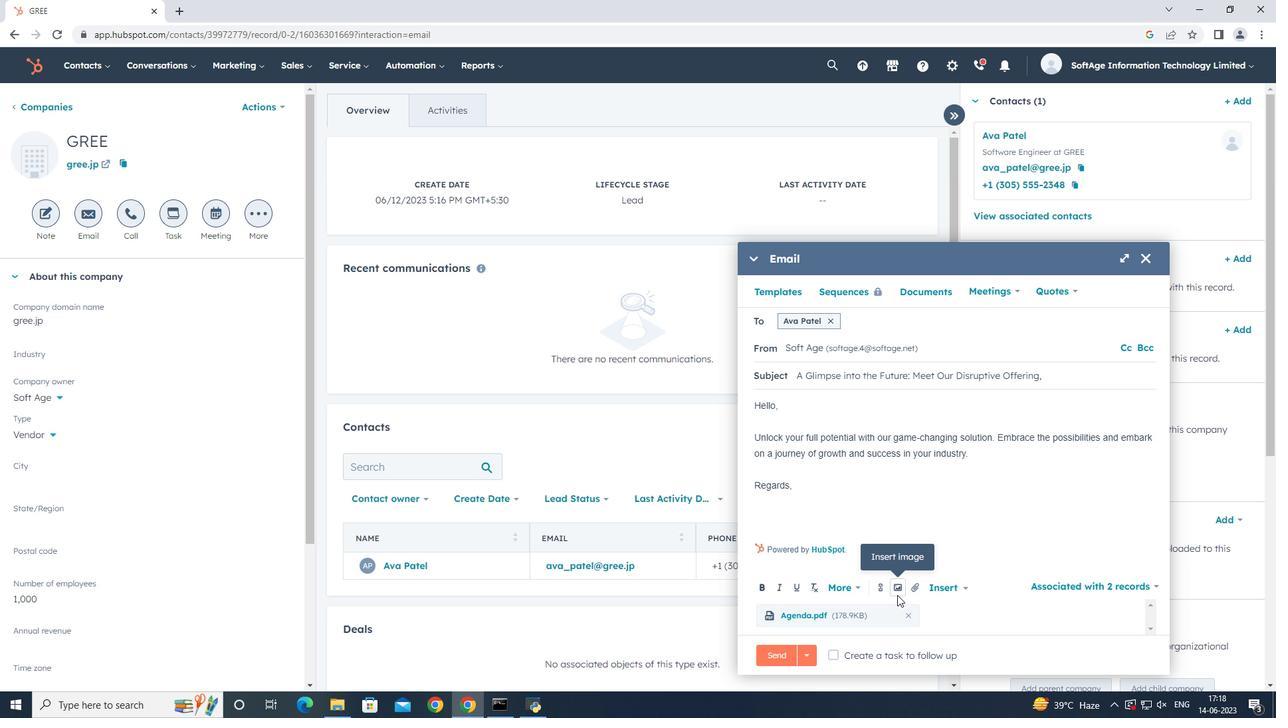 
Action: Mouse moved to (906, 545)
Screenshot: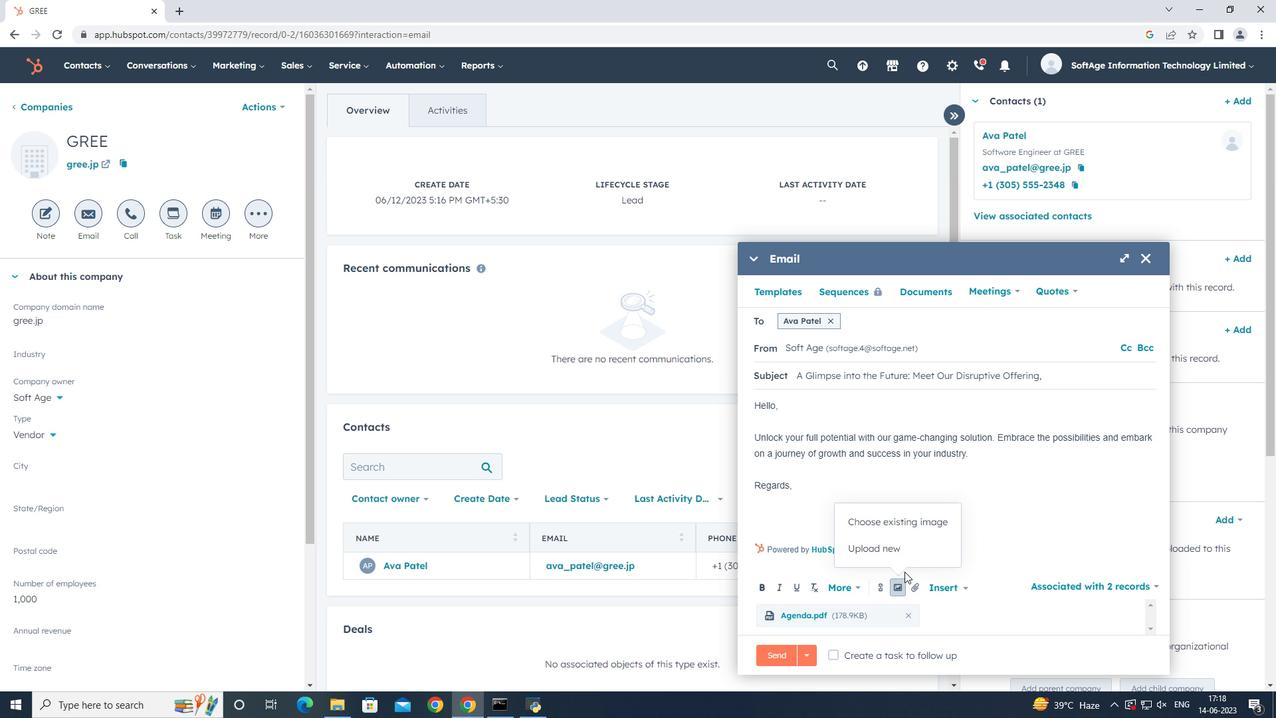 
Action: Mouse pressed left at (906, 545)
Screenshot: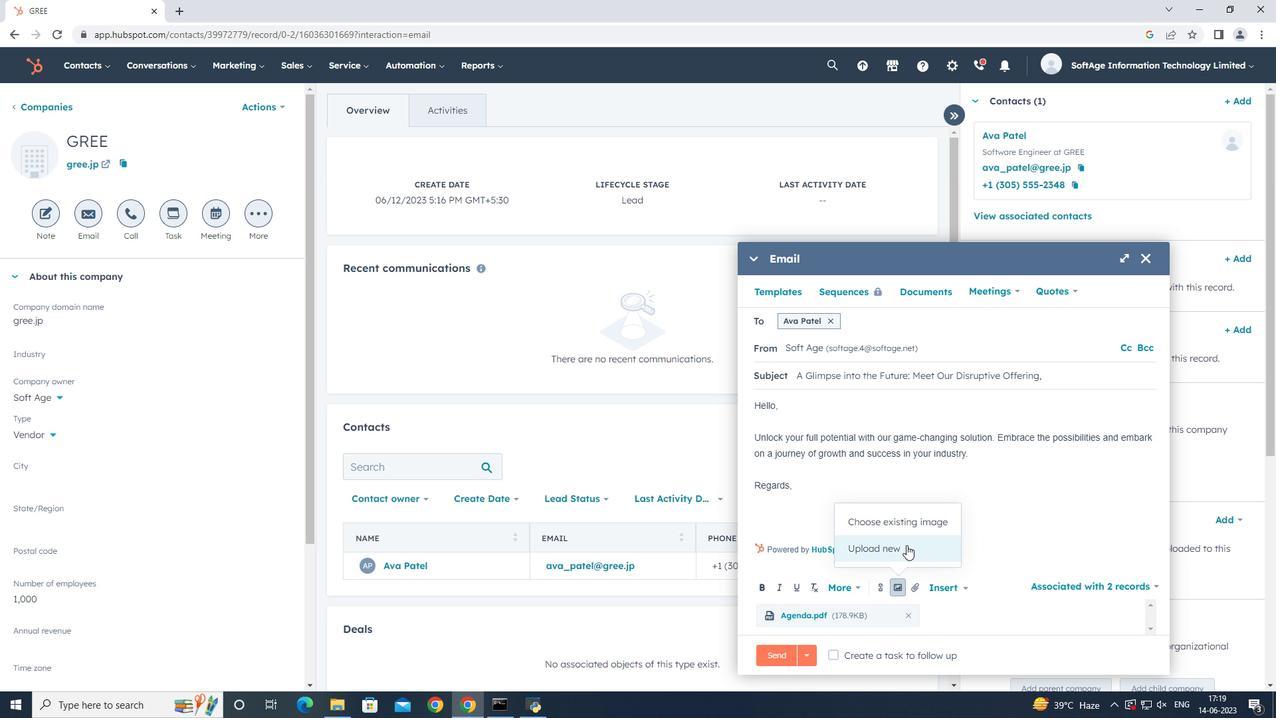 
Action: Mouse moved to (176, 128)
Screenshot: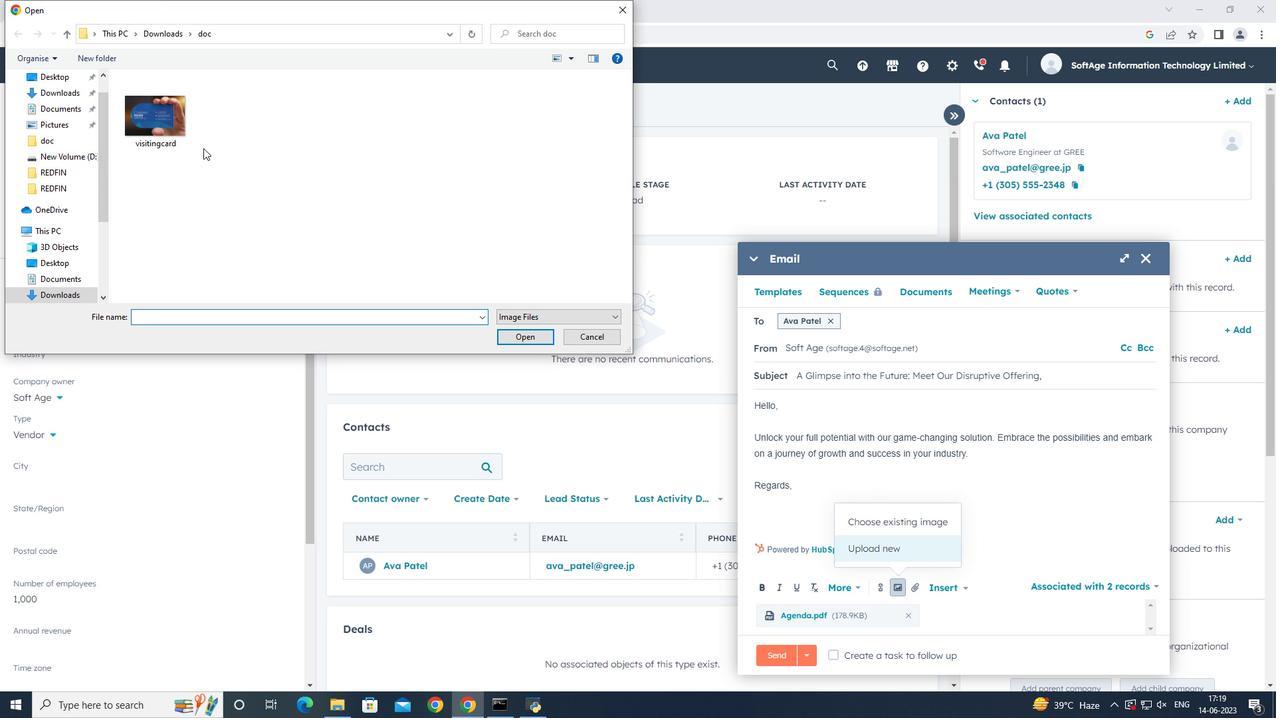 
Action: Mouse pressed left at (176, 128)
Screenshot: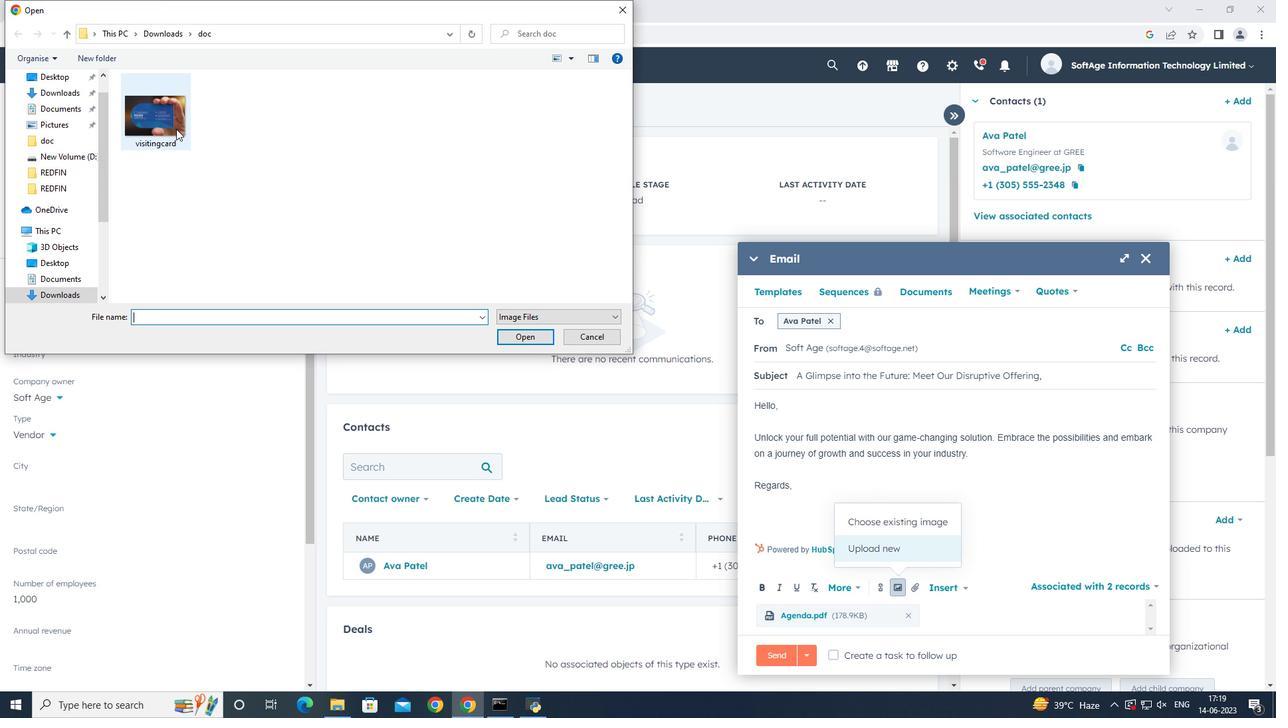 
Action: Mouse pressed left at (176, 128)
Screenshot: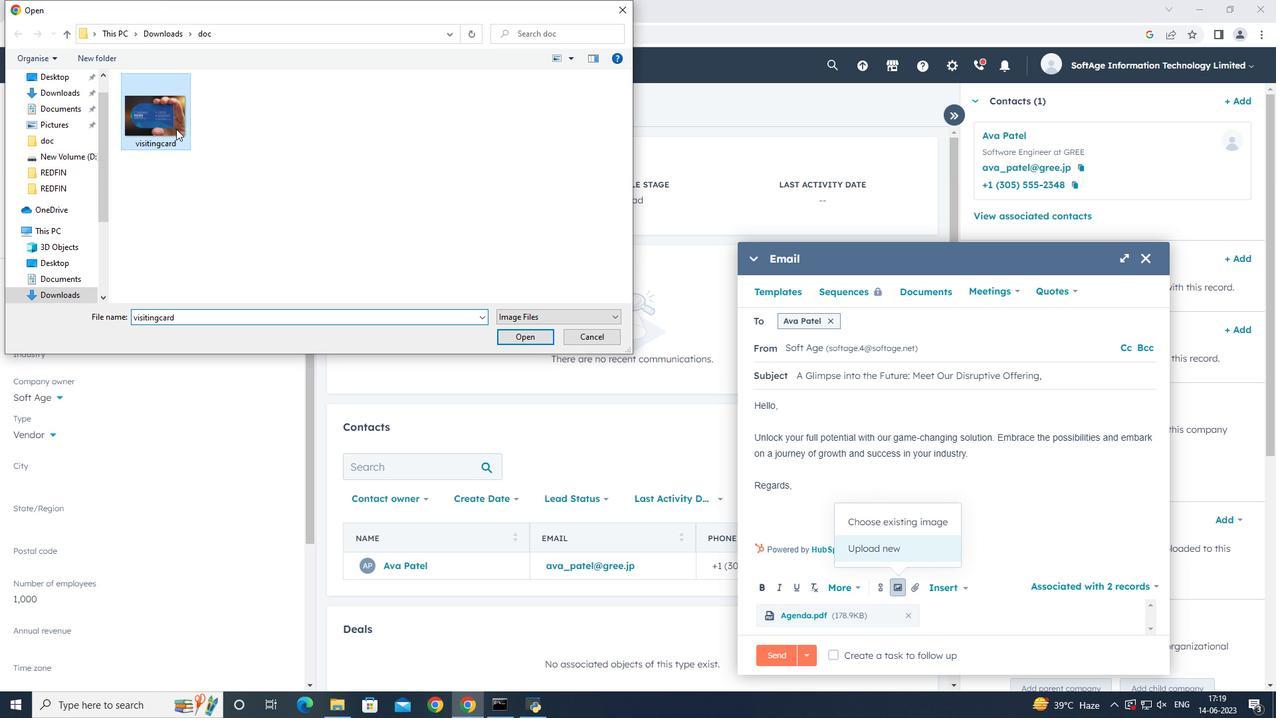 
Action: Mouse moved to (801, 363)
Screenshot: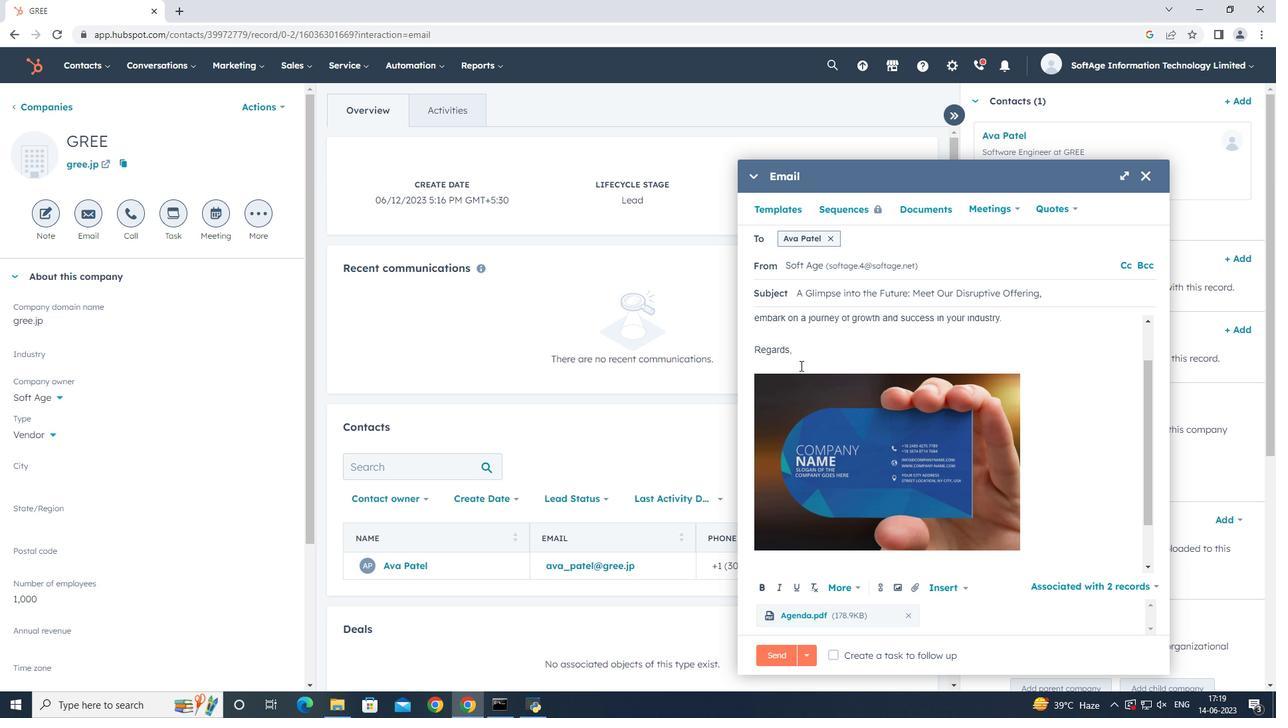 
Action: Mouse pressed left at (801, 363)
Screenshot: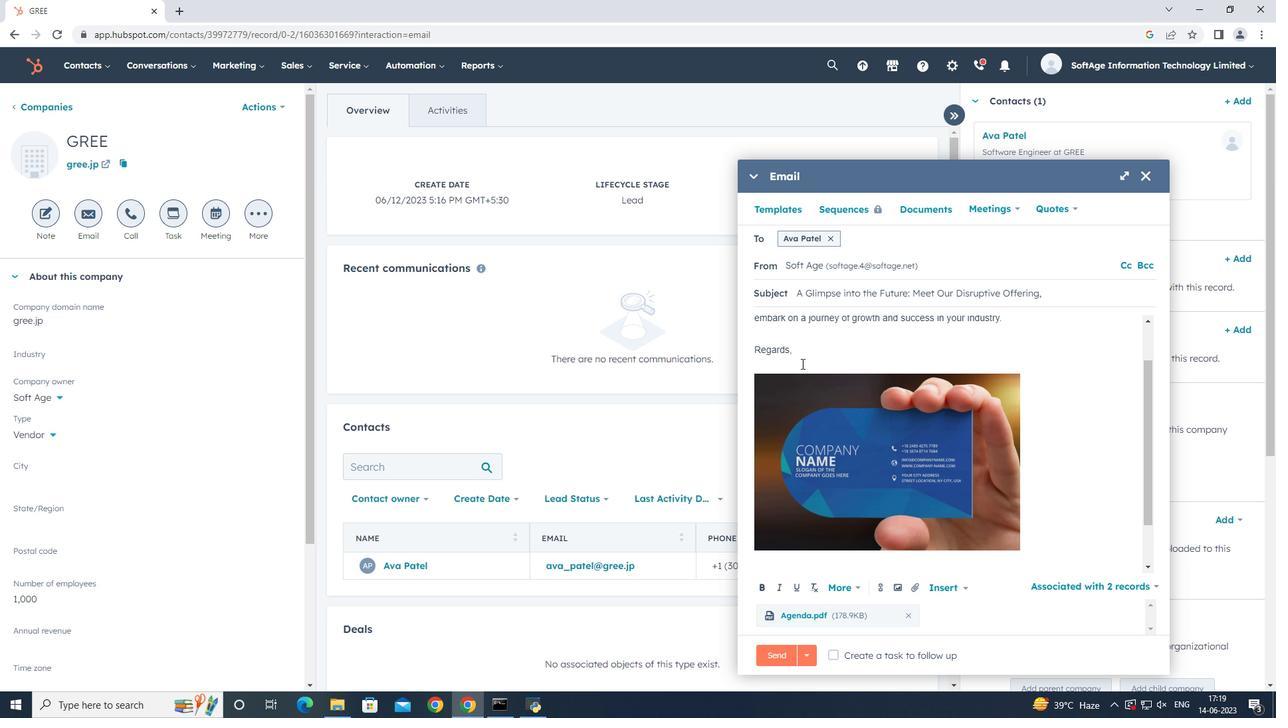 
Action: Mouse moved to (902, 347)
Screenshot: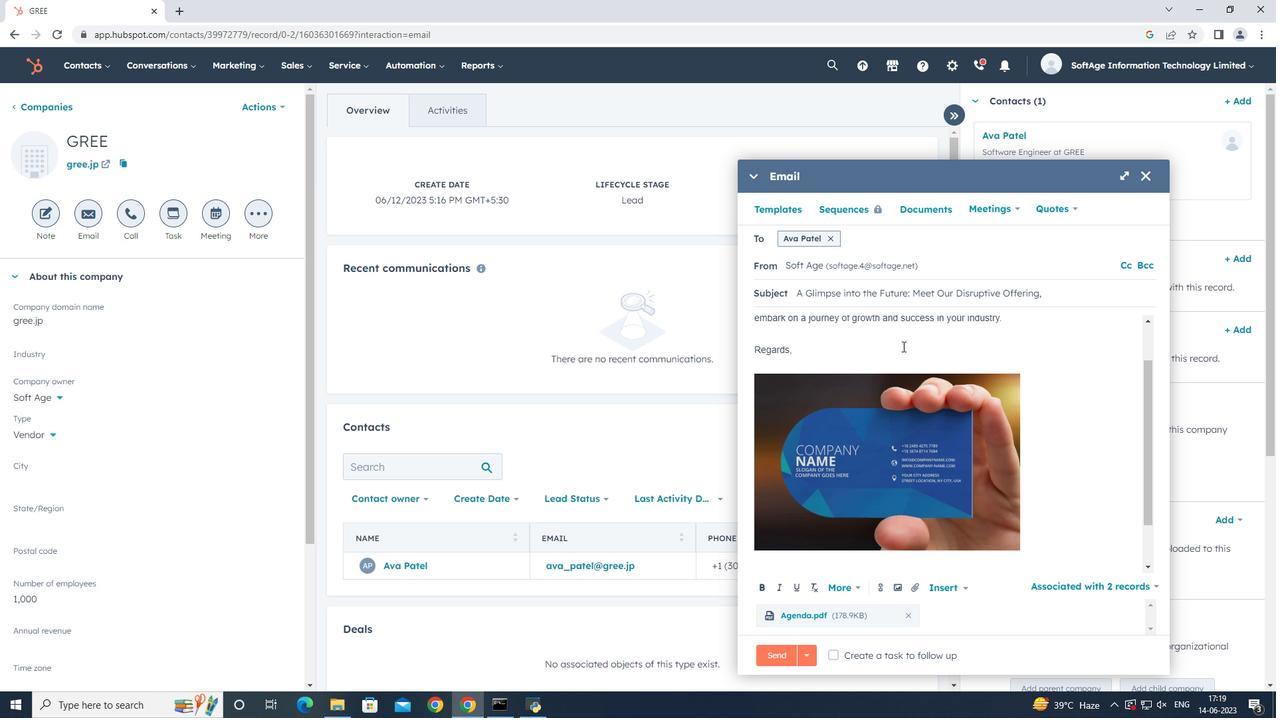 
Action: Key pressed <Key.shift><Key.shift><Key.shift><Key.shift>Instagram,<Key.backspace>
Screenshot: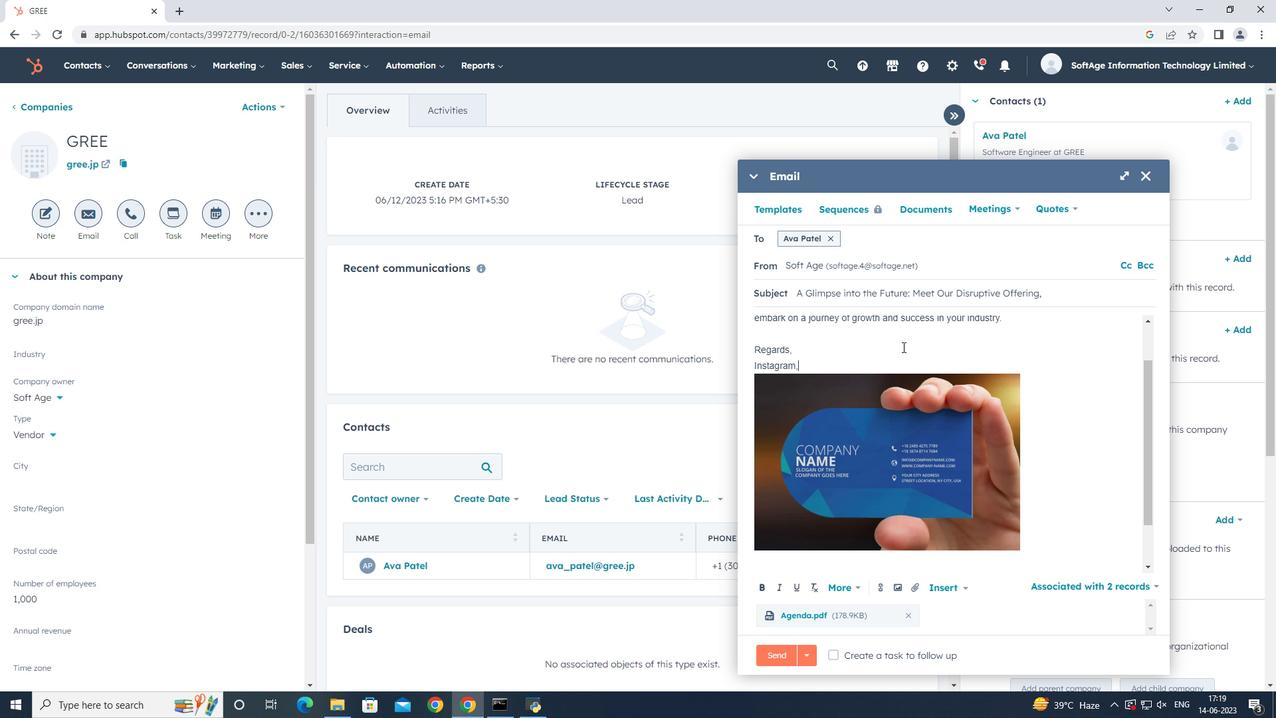 
Action: Mouse moved to (880, 585)
Screenshot: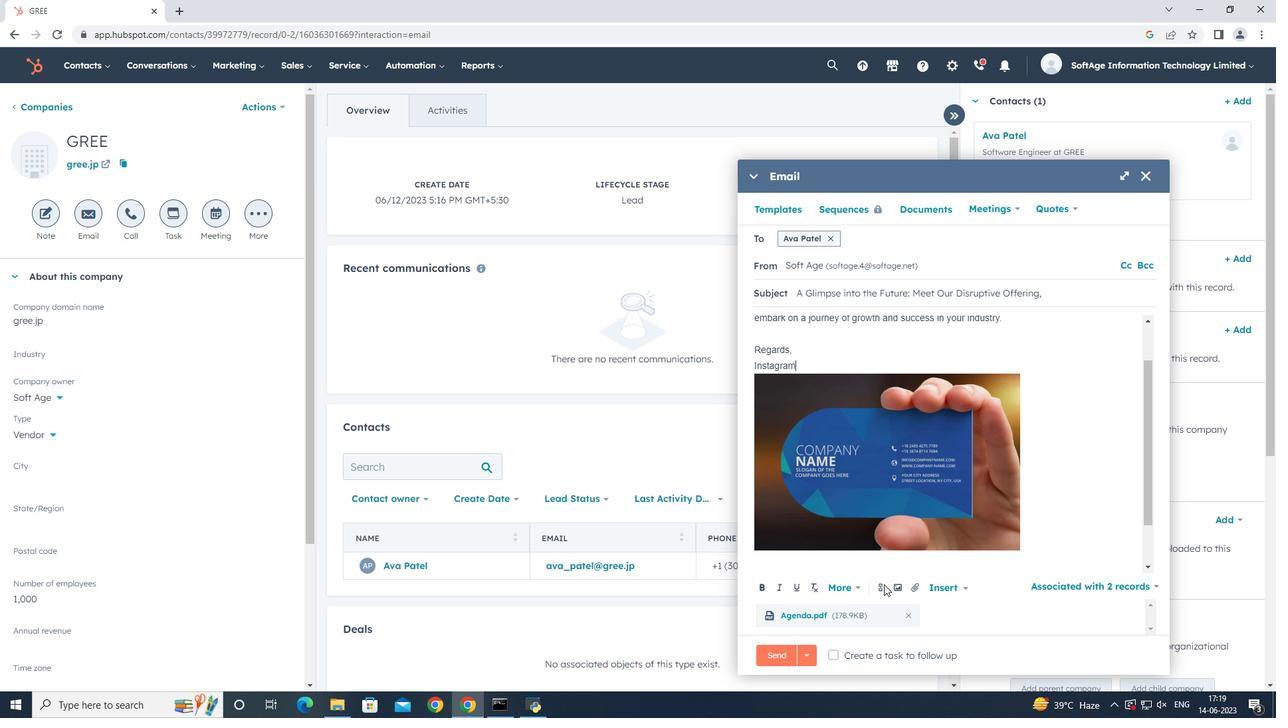 
Action: Mouse pressed left at (880, 585)
Screenshot: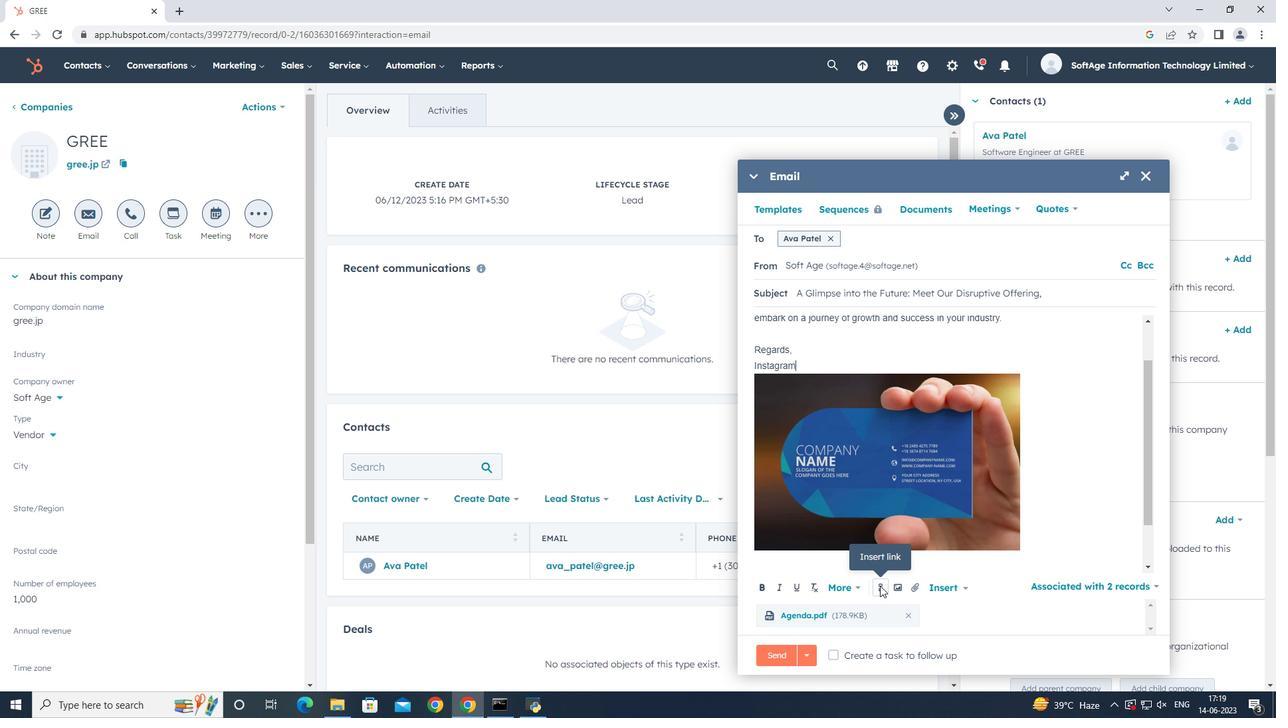 
Action: Mouse moved to (922, 523)
Screenshot: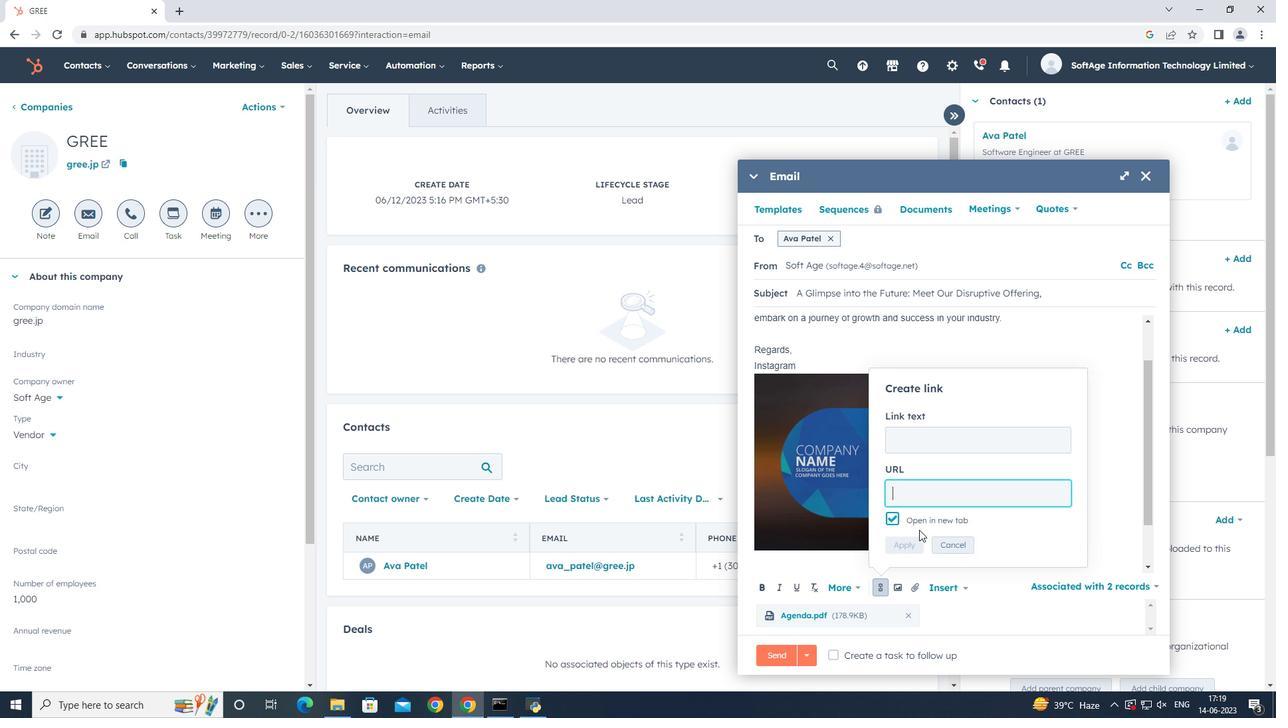 
Action: Key pressed www.instagram.cm<Key.backspace>om
Screenshot: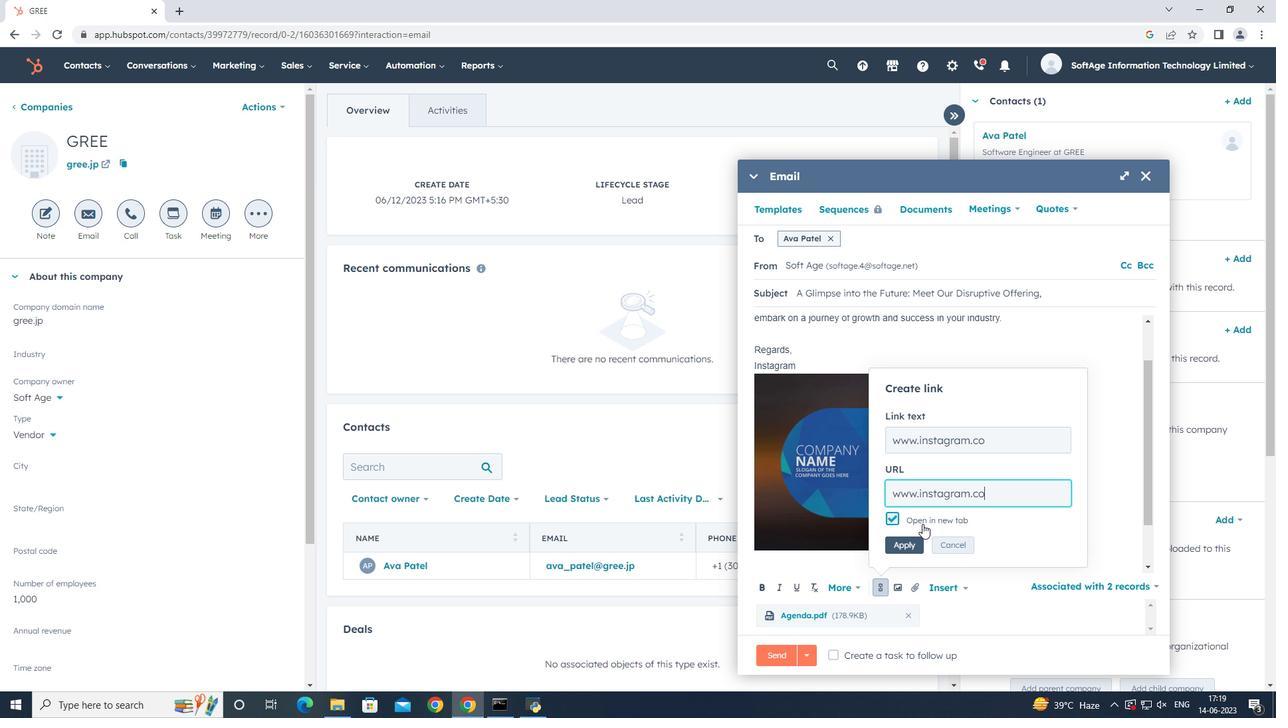 
Action: Mouse moved to (915, 546)
Screenshot: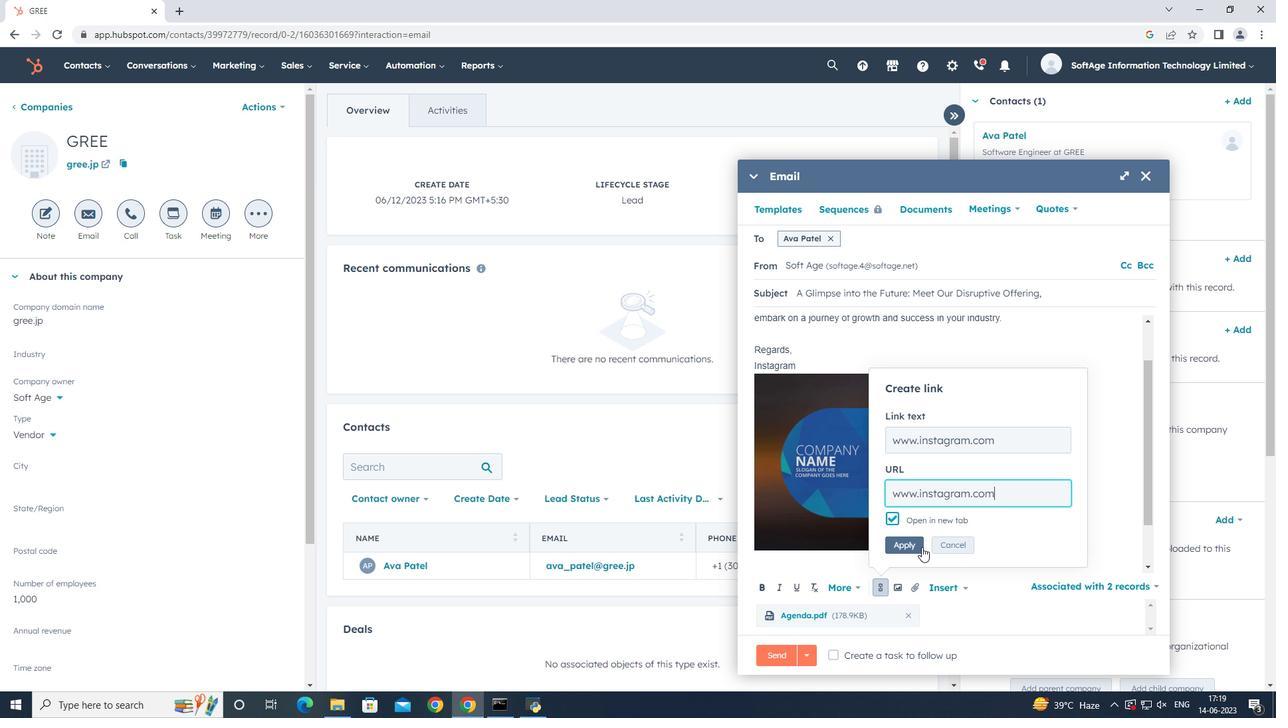
Action: Mouse pressed left at (915, 546)
Screenshot: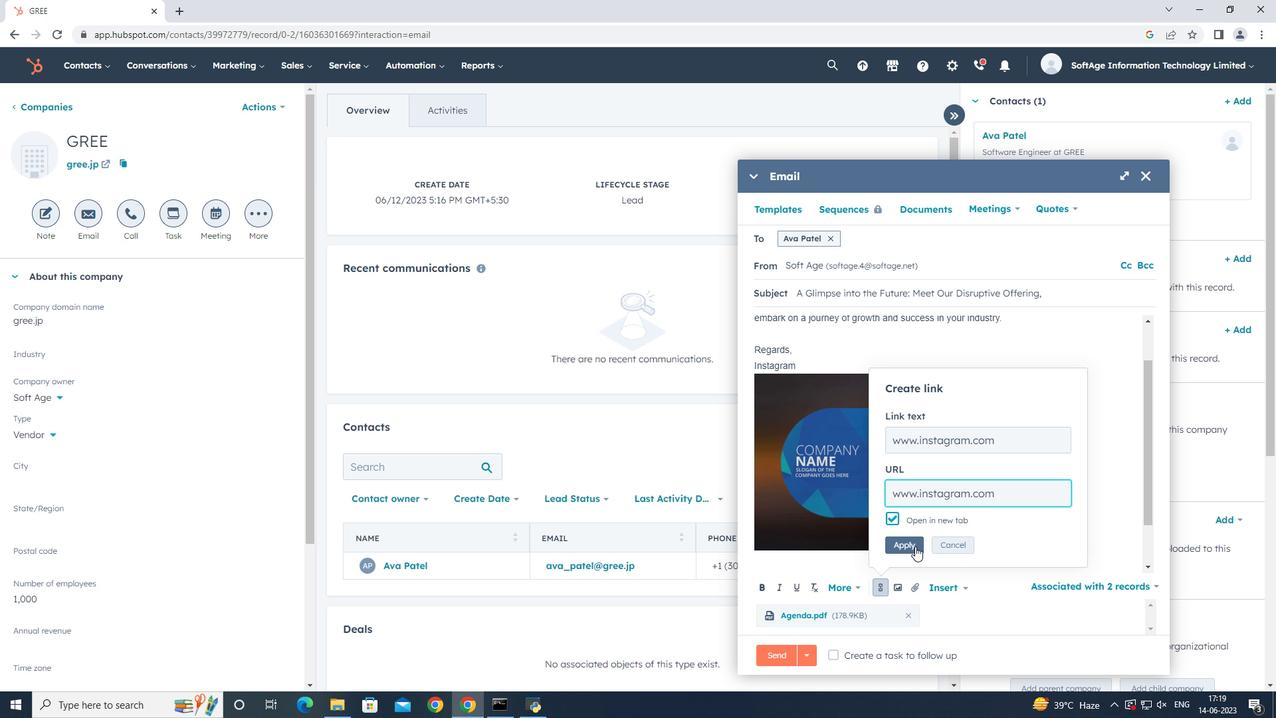 
Action: Mouse moved to (875, 654)
Screenshot: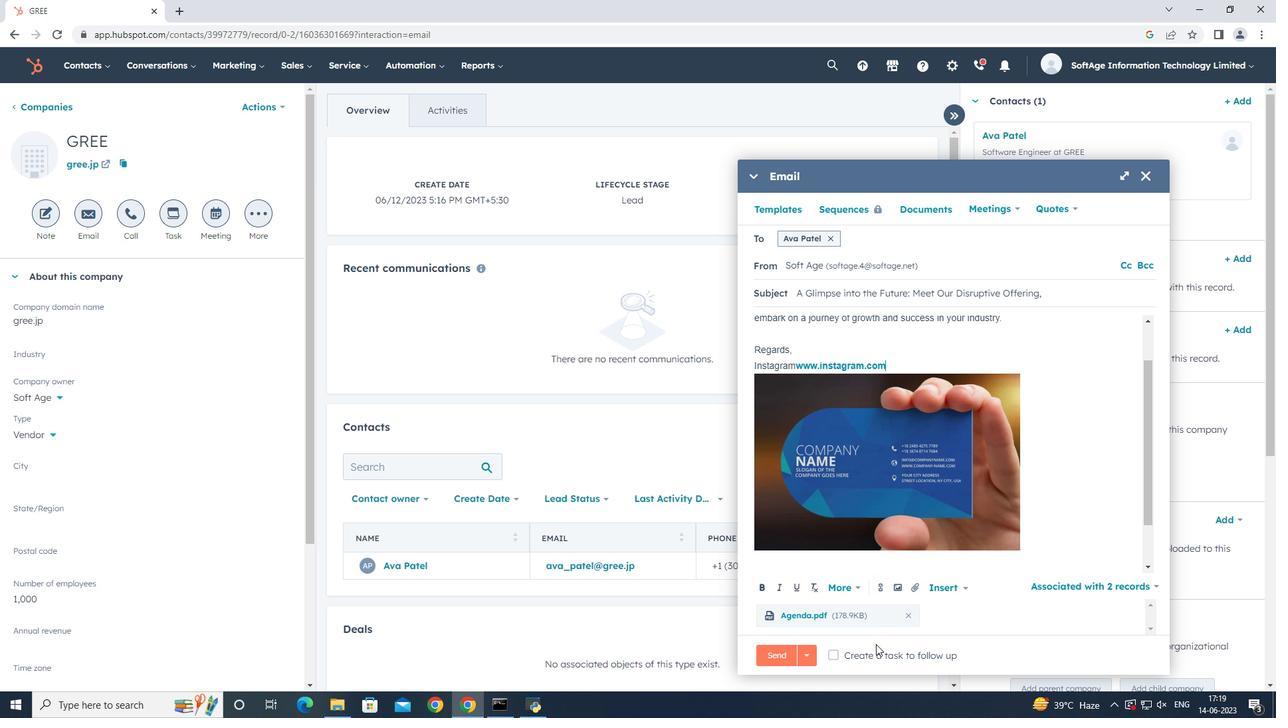 
Action: Mouse pressed left at (875, 654)
Screenshot: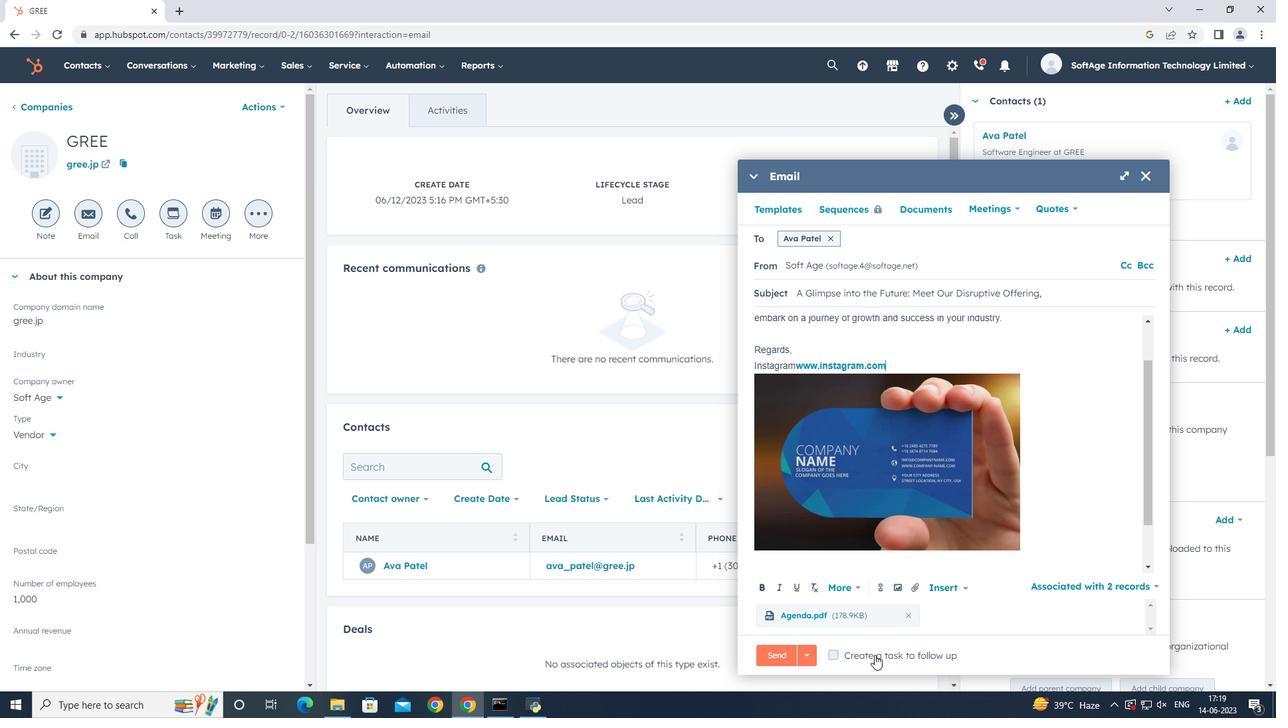 
Action: Mouse moved to (1050, 660)
Screenshot: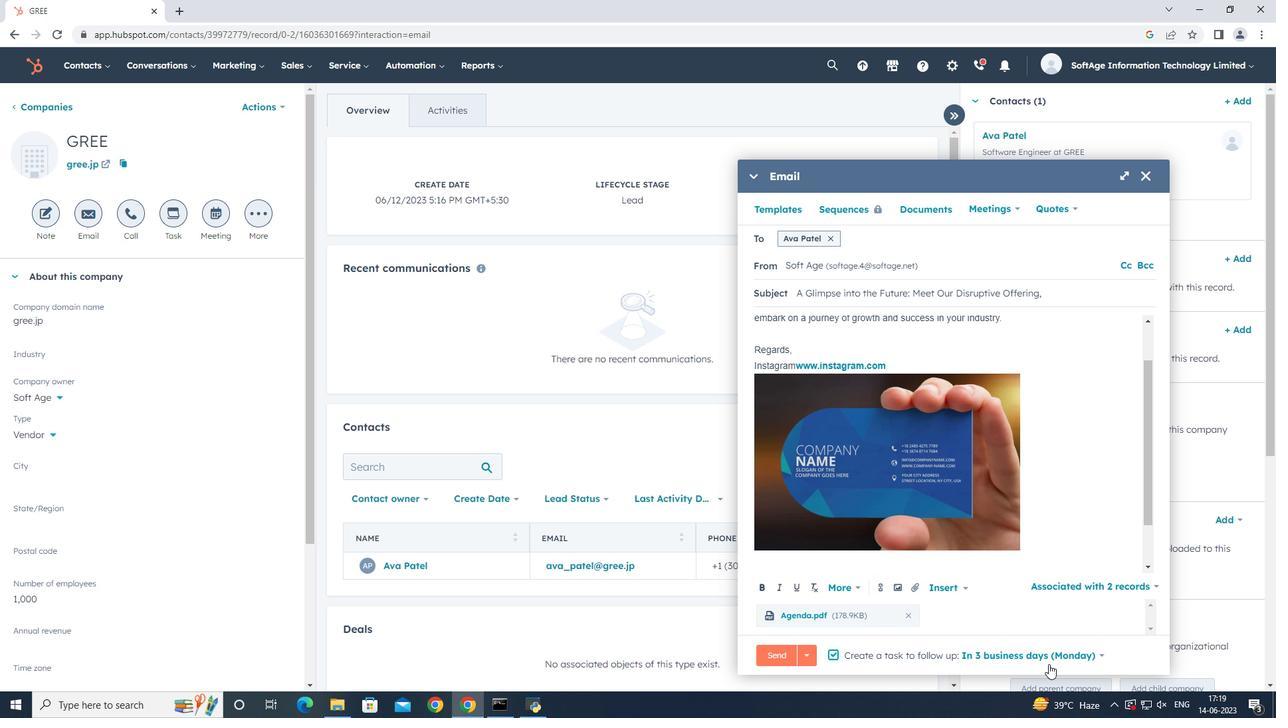 
Action: Mouse pressed left at (1050, 660)
Screenshot: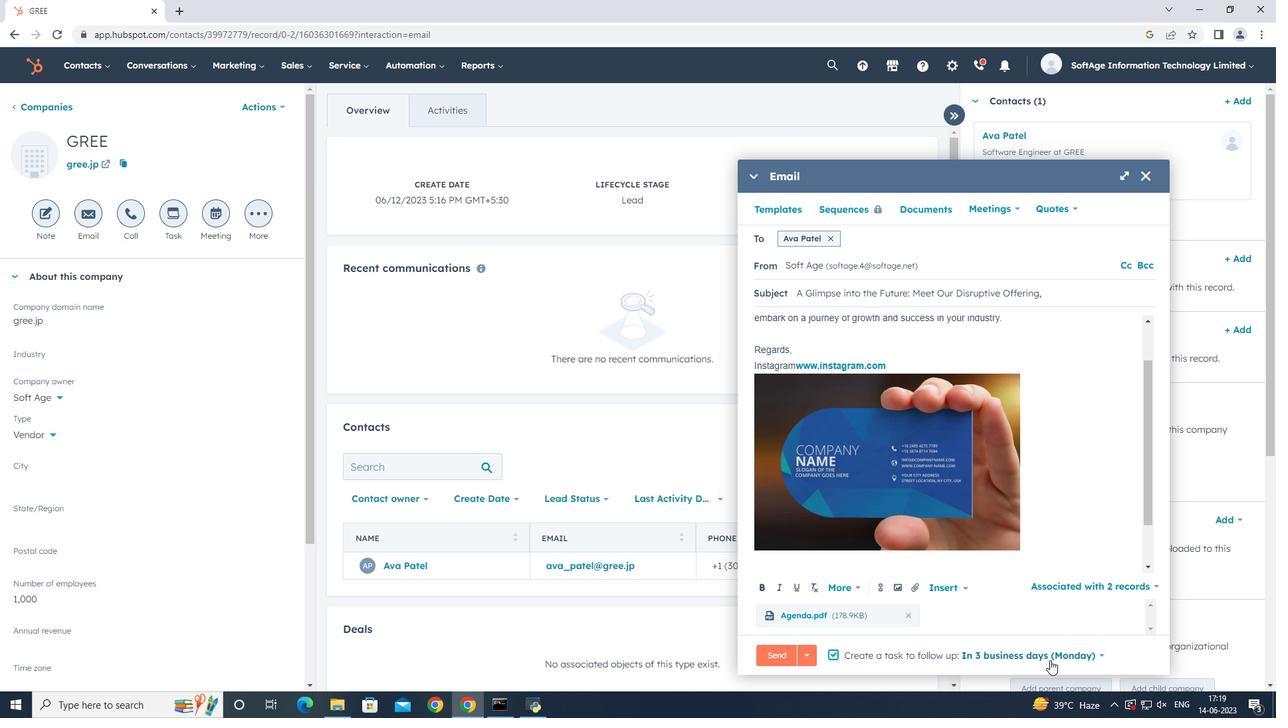 
Action: Mouse moved to (1050, 502)
Screenshot: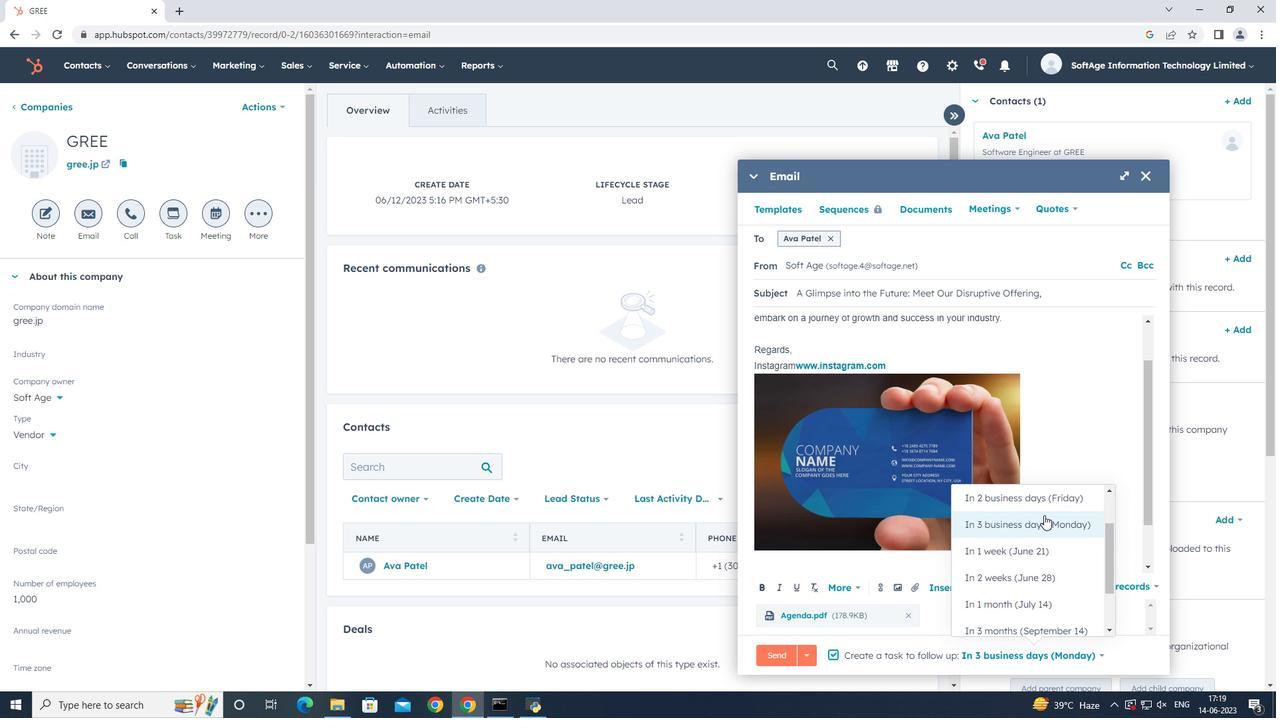 
Action: Mouse pressed left at (1050, 502)
Screenshot: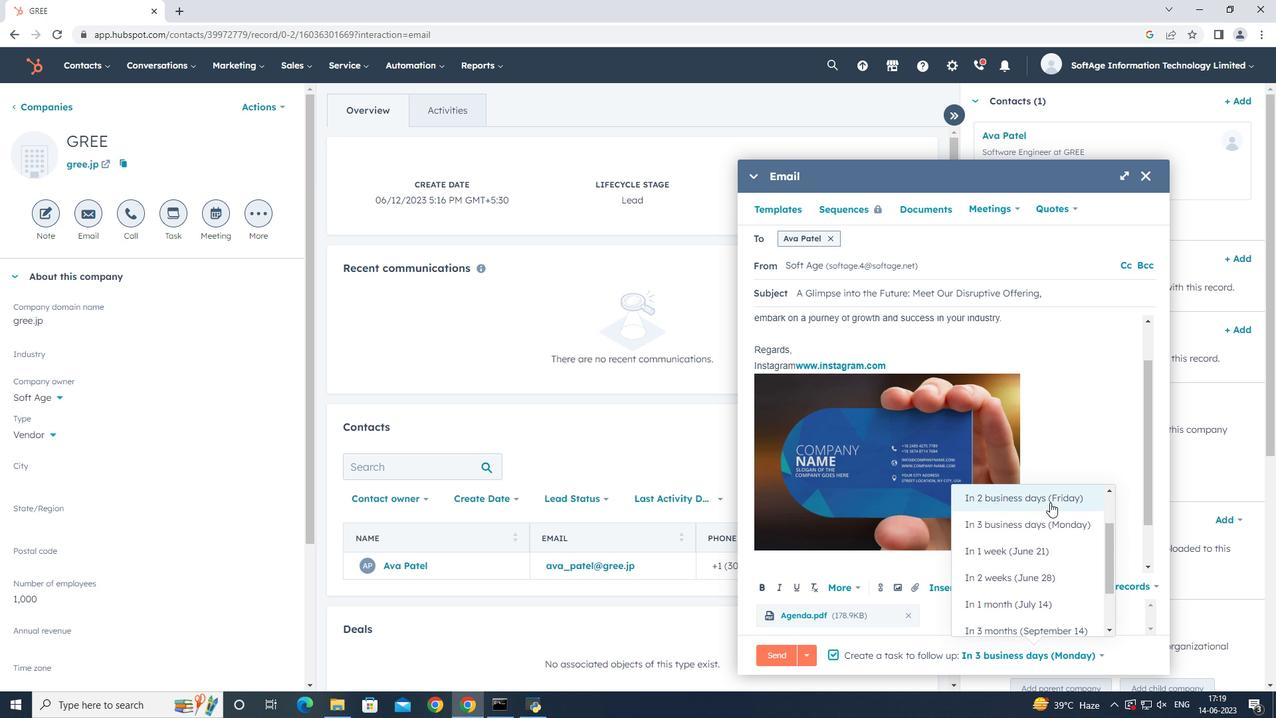 
Action: Mouse moved to (829, 239)
Screenshot: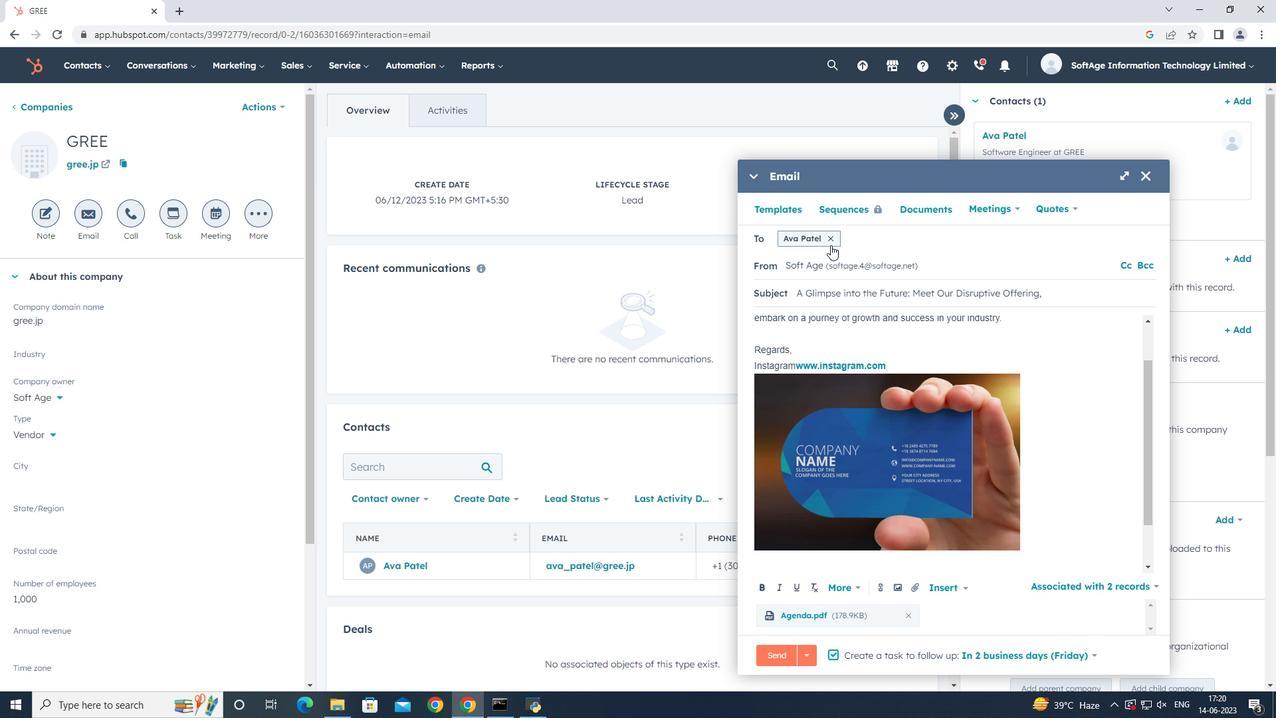 
Action: Mouse pressed left at (829, 239)
Screenshot: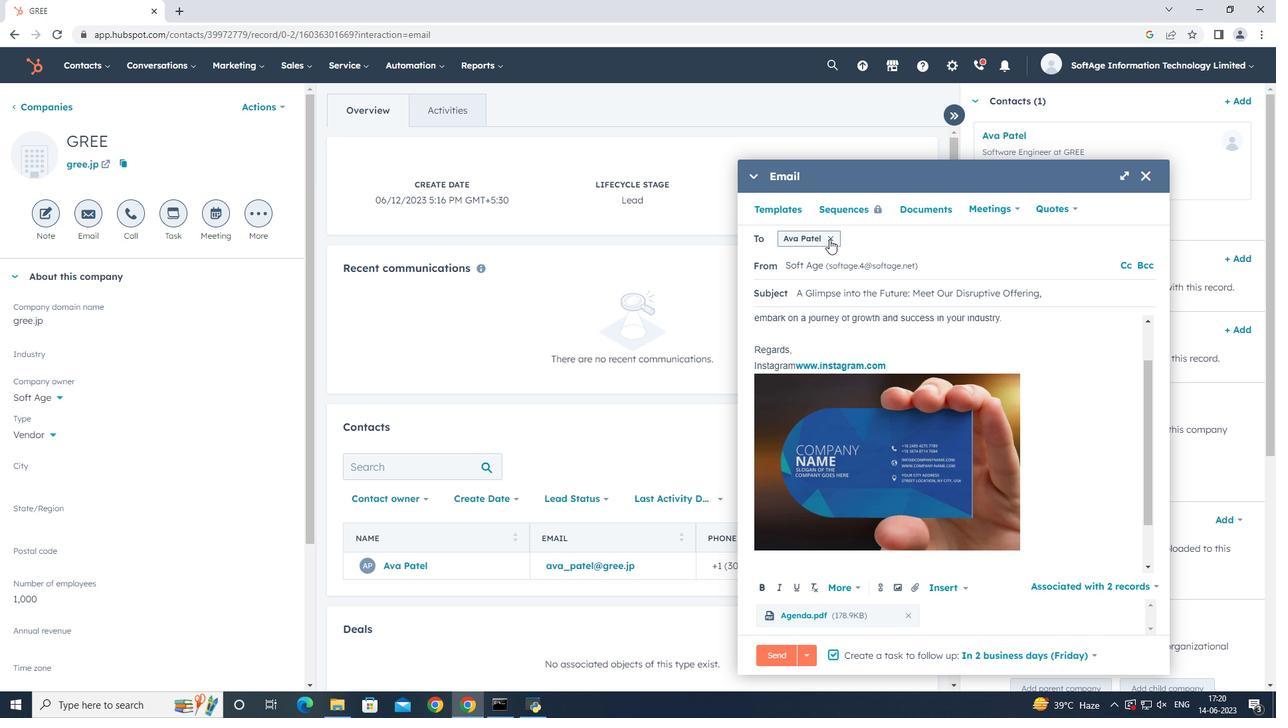 
Action: Mouse pressed left at (829, 239)
Screenshot: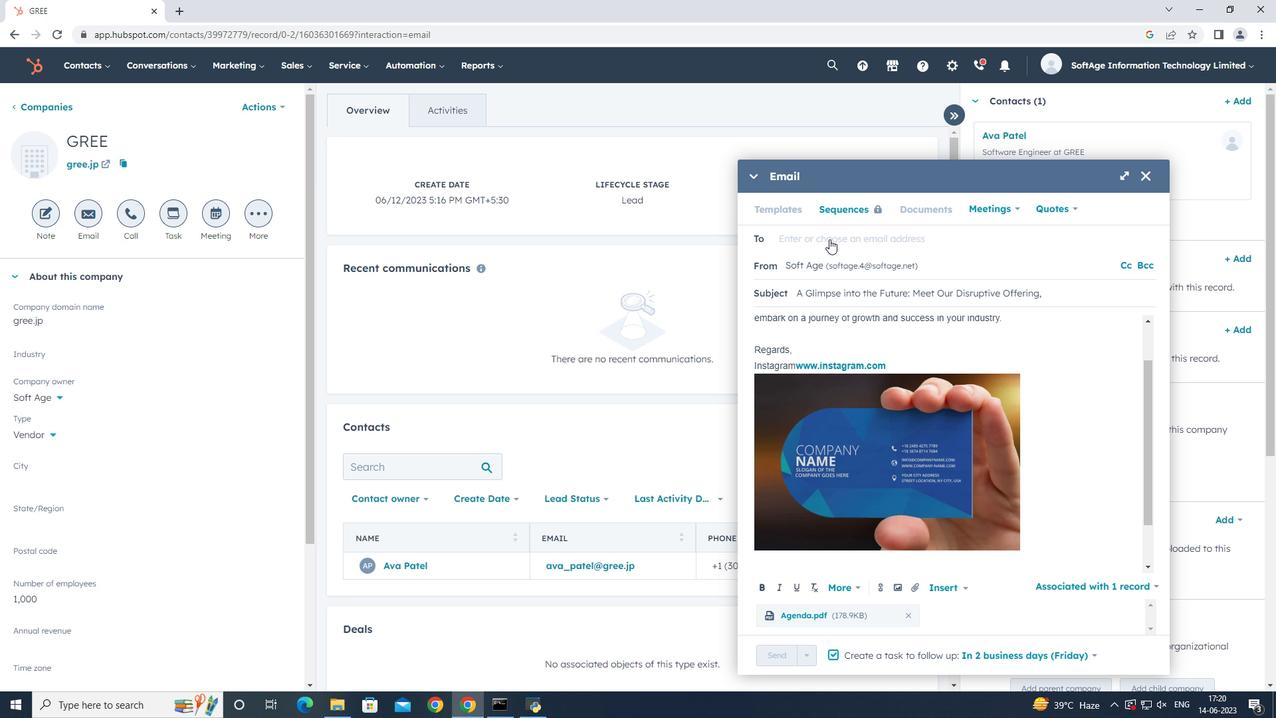 
Action: Mouse moved to (827, 267)
Screenshot: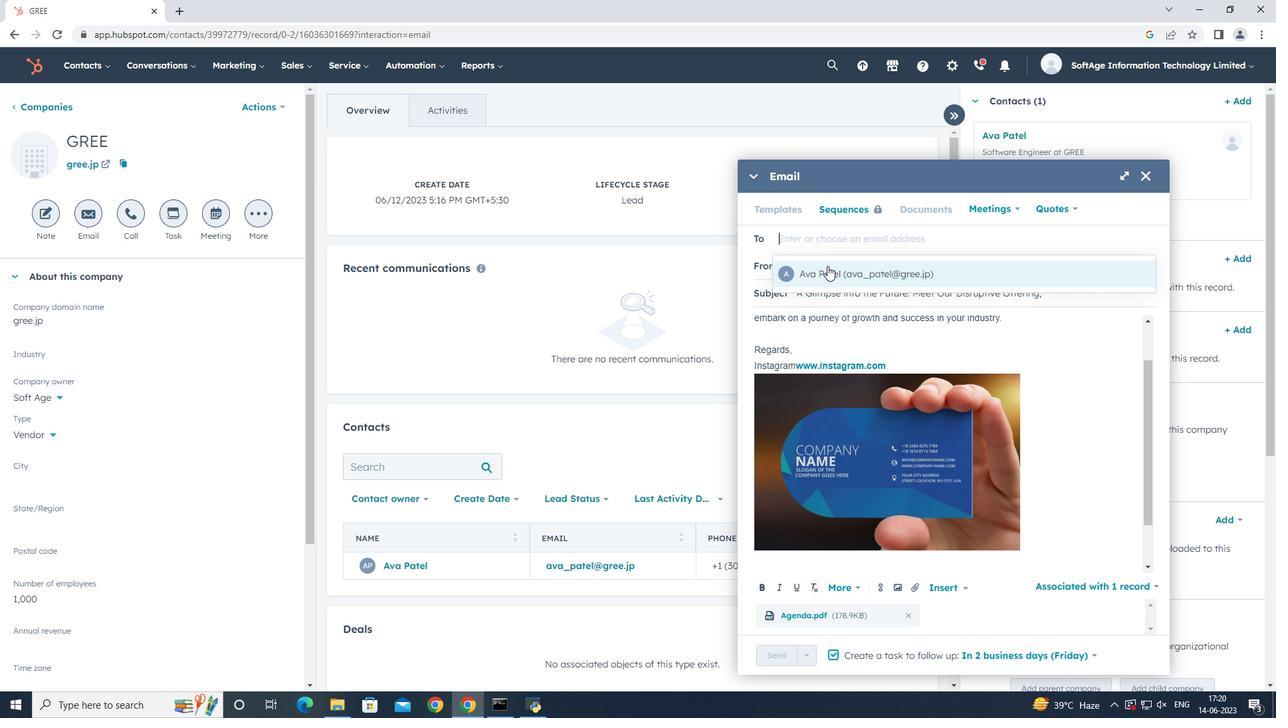 
Action: Mouse pressed left at (827, 267)
Screenshot: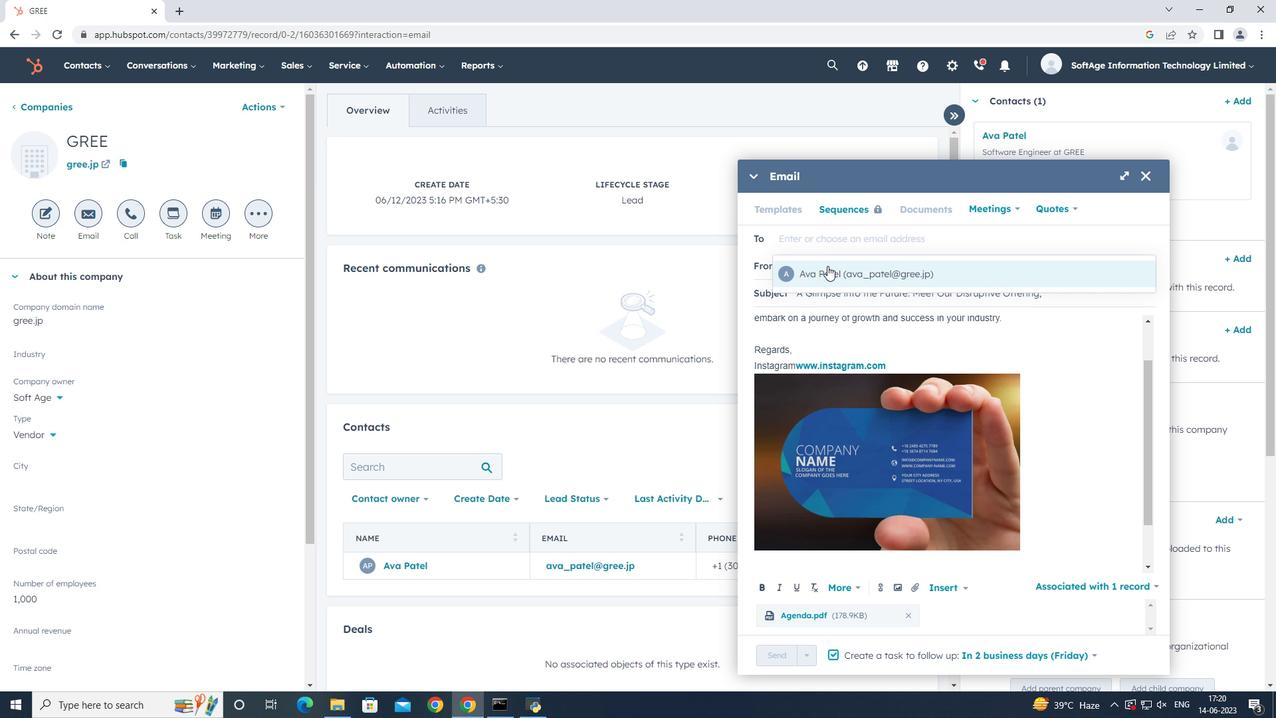 
Action: Mouse moved to (775, 656)
Screenshot: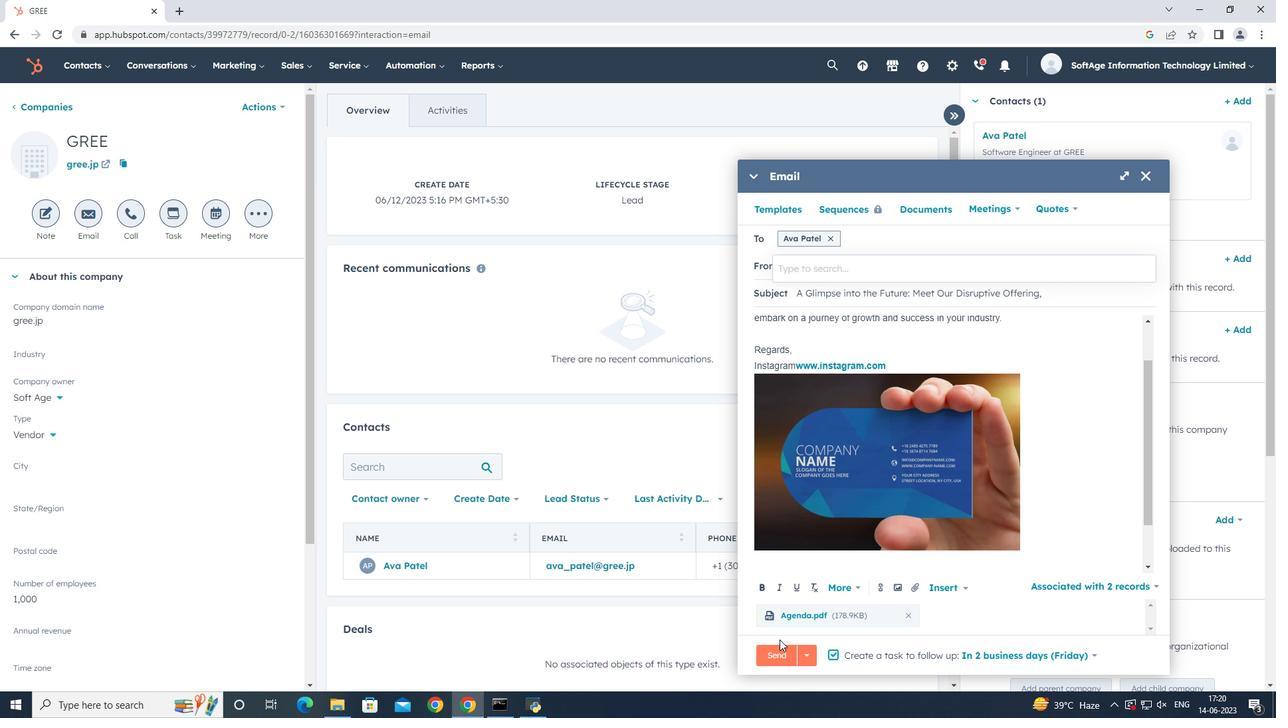 
Action: Mouse pressed left at (775, 656)
Screenshot: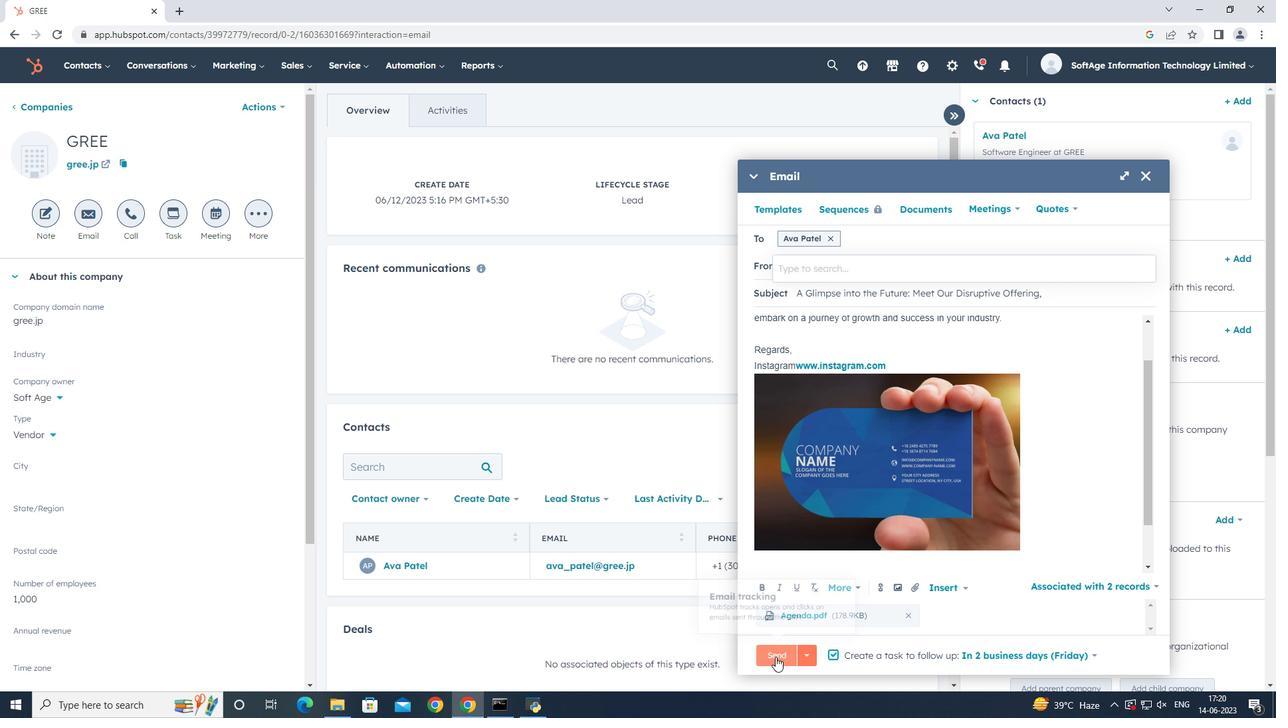
Action: Mouse moved to (660, 298)
Screenshot: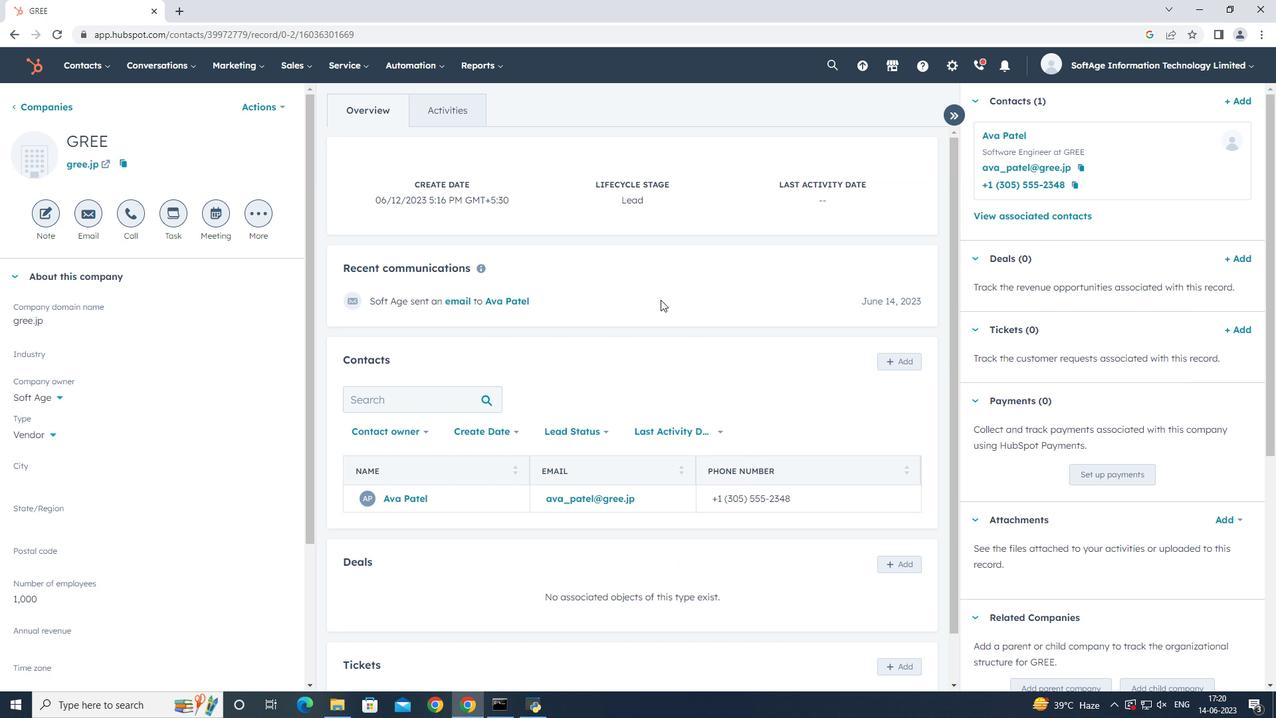 
